 Task: In Heading Arial with underline. Font size of heading  '18'Font style of data Calibri. Font size of data  9Alignment of headline & data Align center. Fill color in heading,  RedFont color of data Black Apply border in Data No BorderIn the sheet   Summit Sales log book
Action: Mouse pressed left at (992, 140)
Screenshot: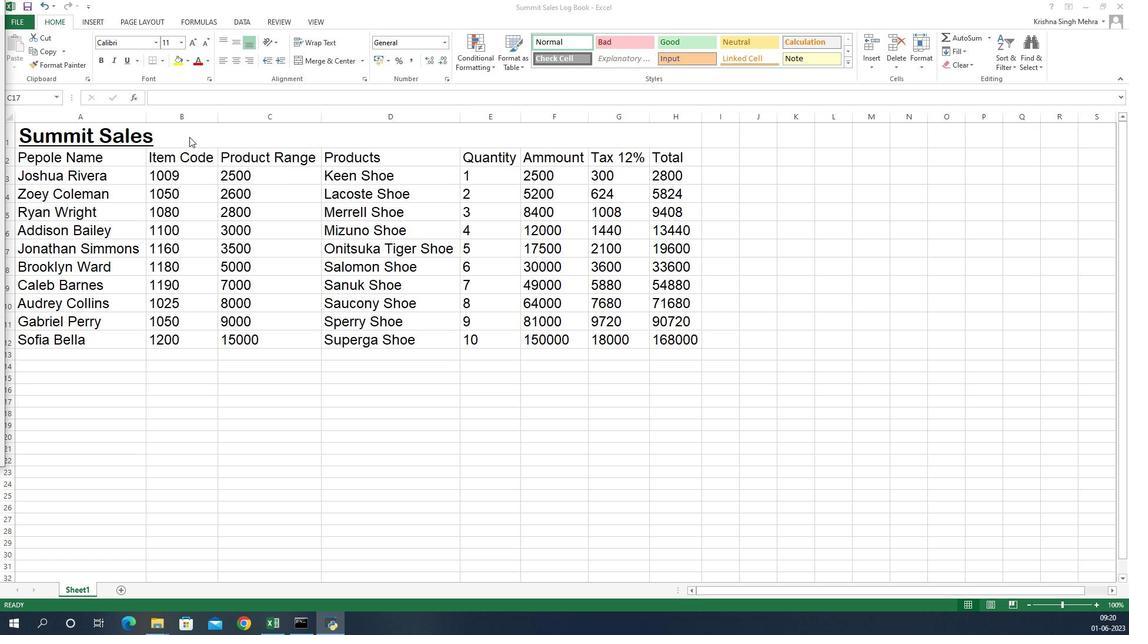 
Action: Mouse pressed left at (992, 140)
Screenshot: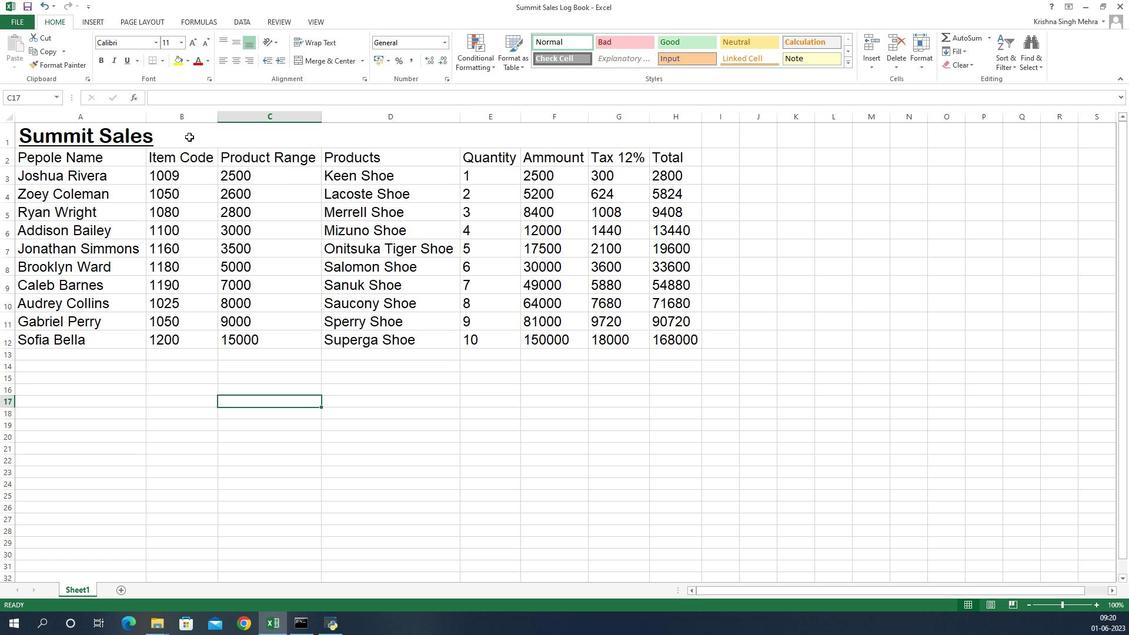 
Action: Mouse moved to (960, 45)
Screenshot: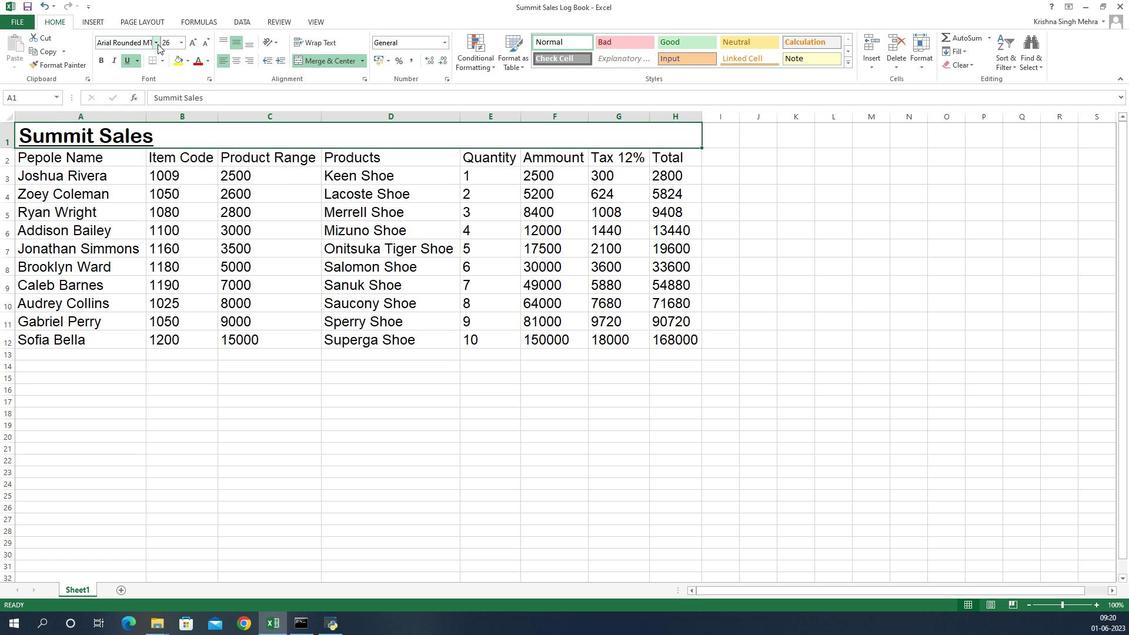 
Action: Mouse pressed left at (960, 45)
Screenshot: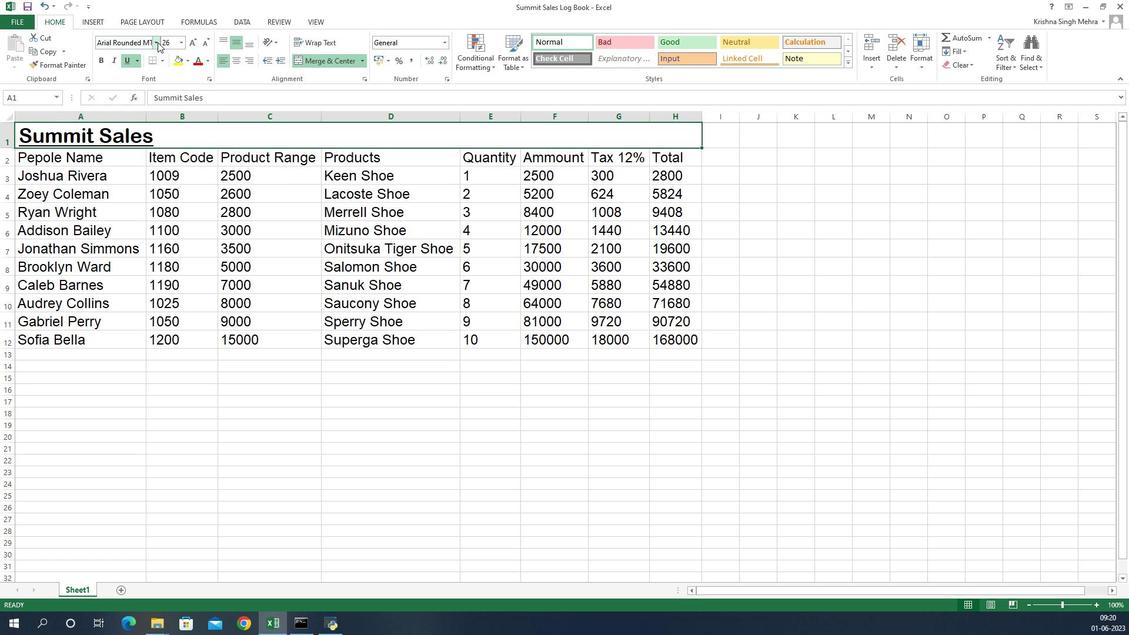 
Action: Mouse moved to (936, 148)
Screenshot: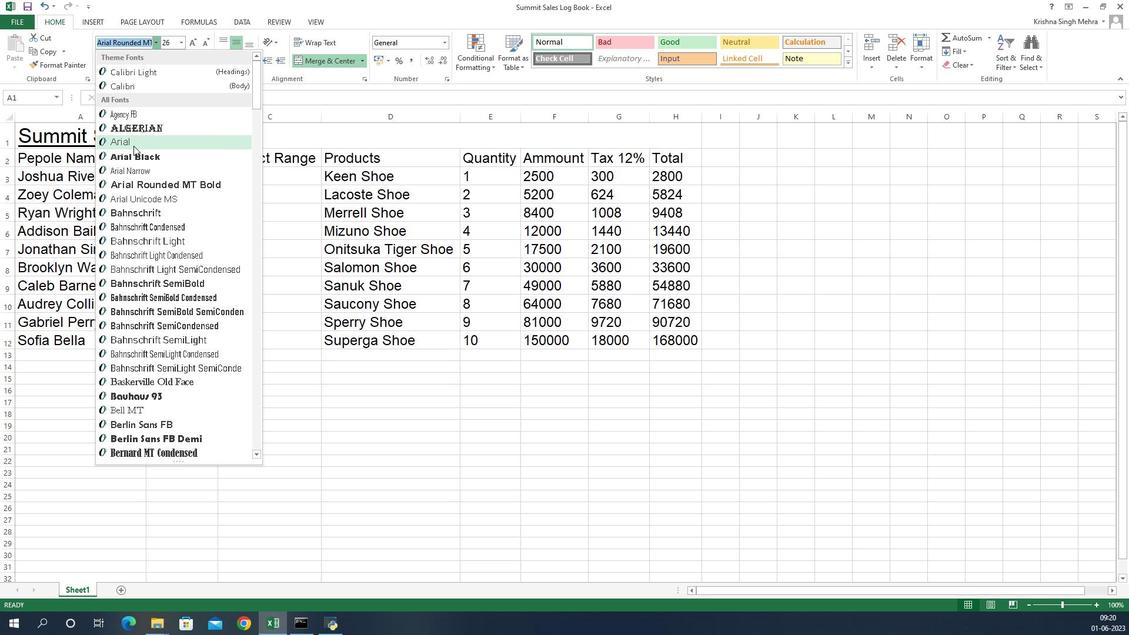 
Action: Mouse pressed left at (936, 148)
Screenshot: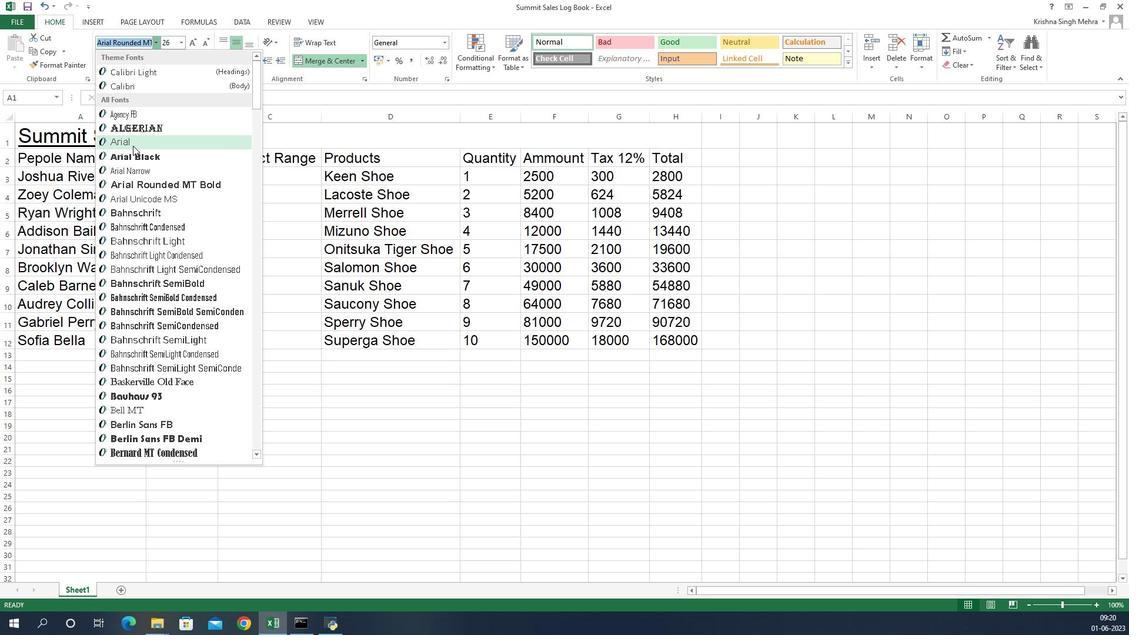 
Action: Mouse moved to (940, 65)
Screenshot: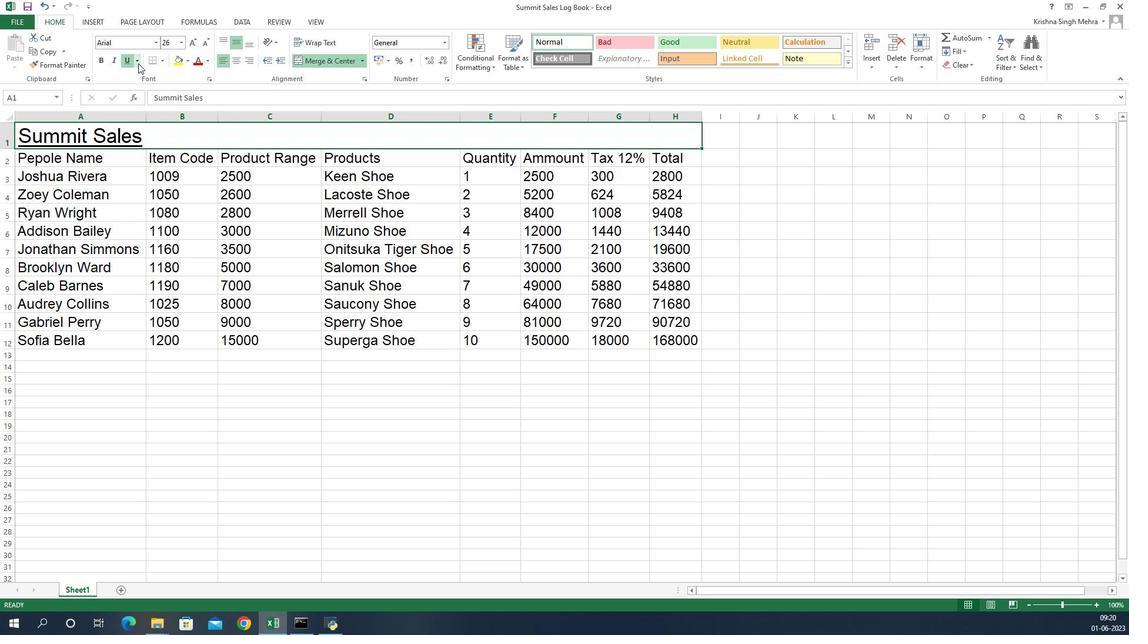 
Action: Mouse pressed left at (940, 65)
Screenshot: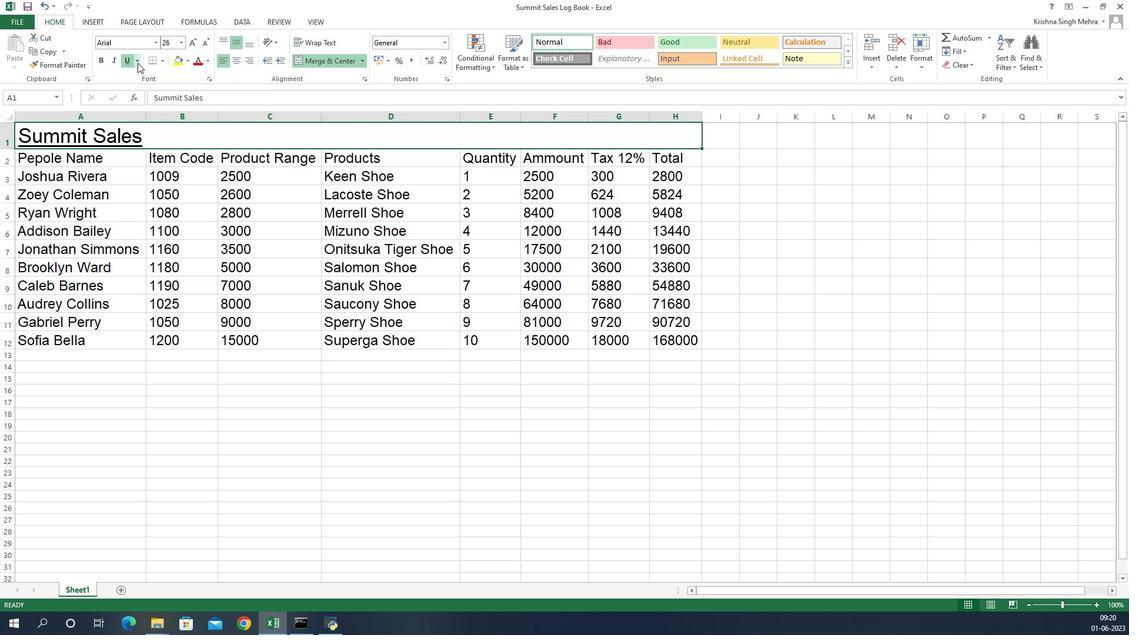 
Action: Mouse moved to (952, 77)
Screenshot: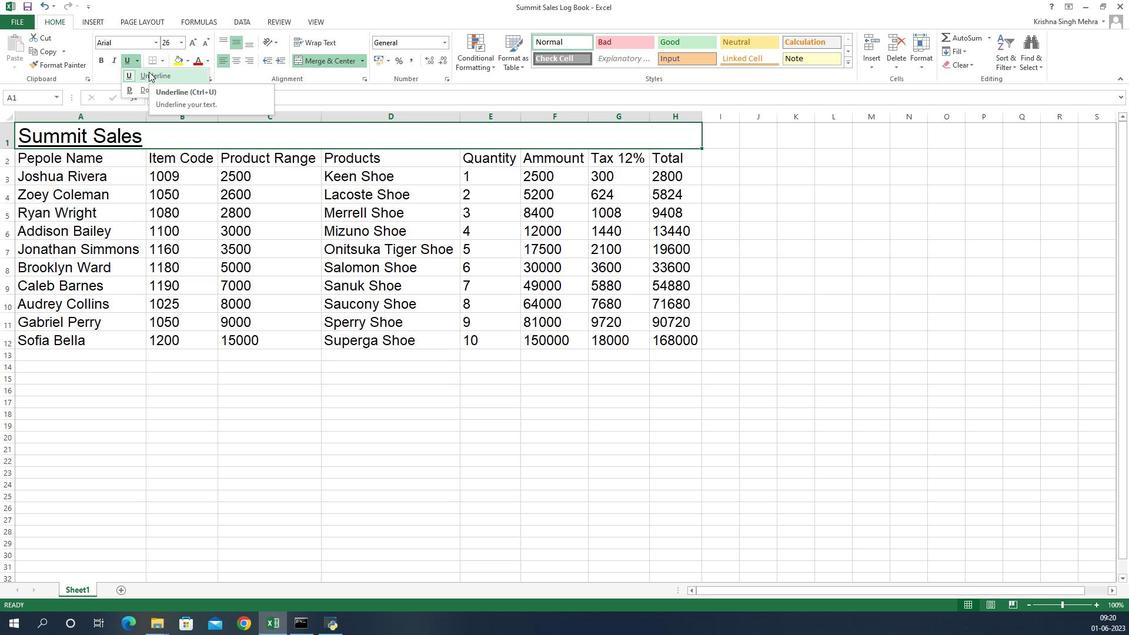 
Action: Mouse pressed left at (952, 77)
Screenshot: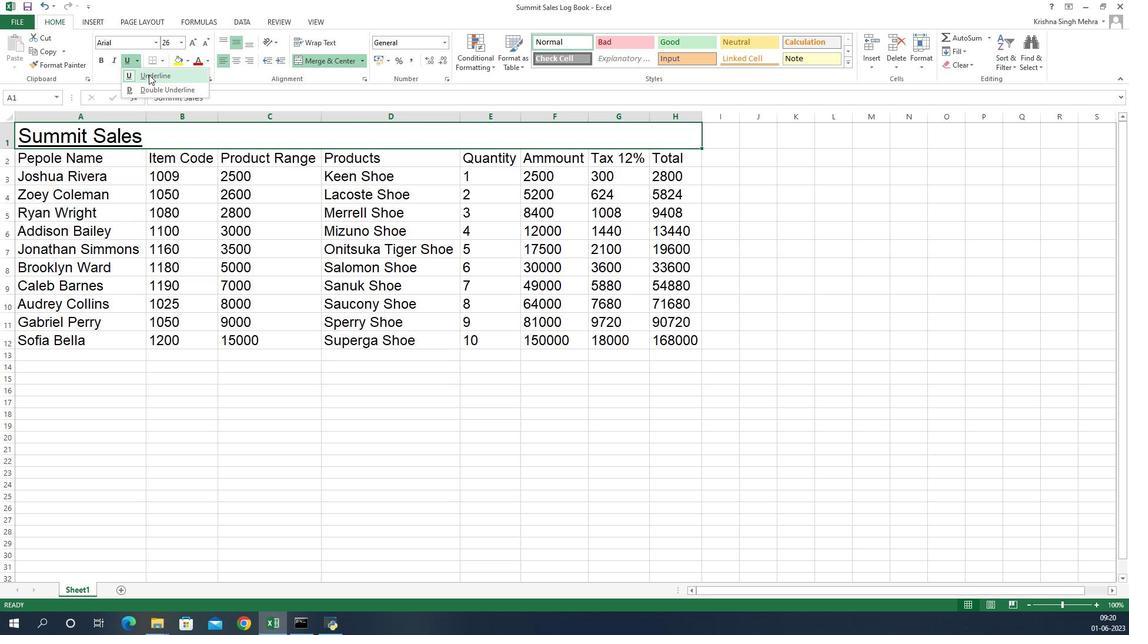 
Action: Mouse moved to (943, 65)
Screenshot: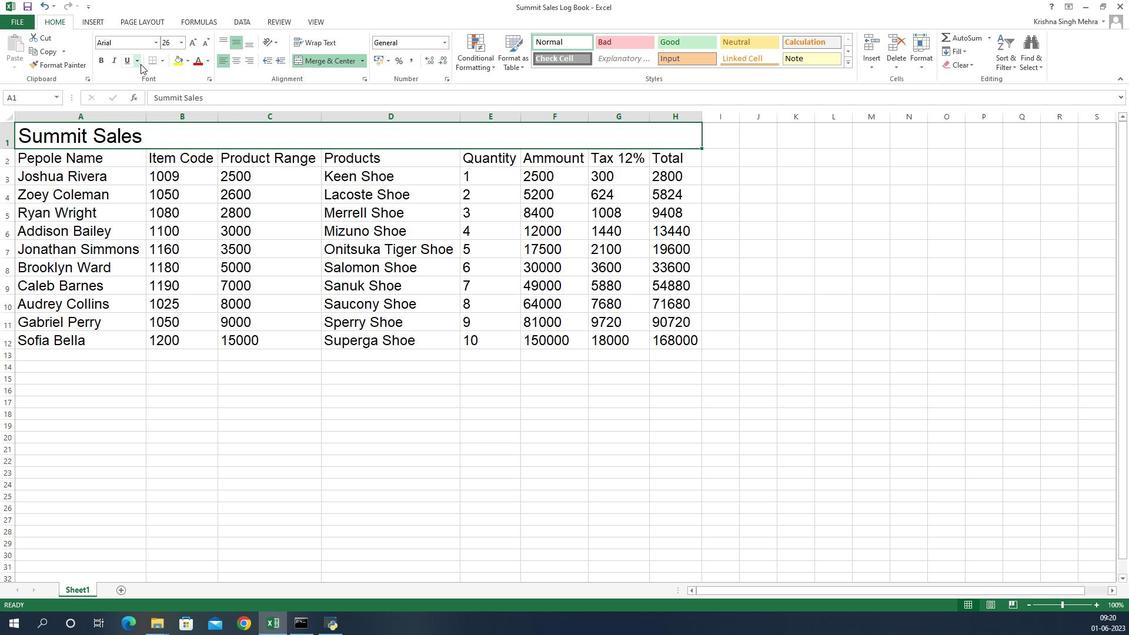 
Action: Mouse pressed left at (943, 65)
Screenshot: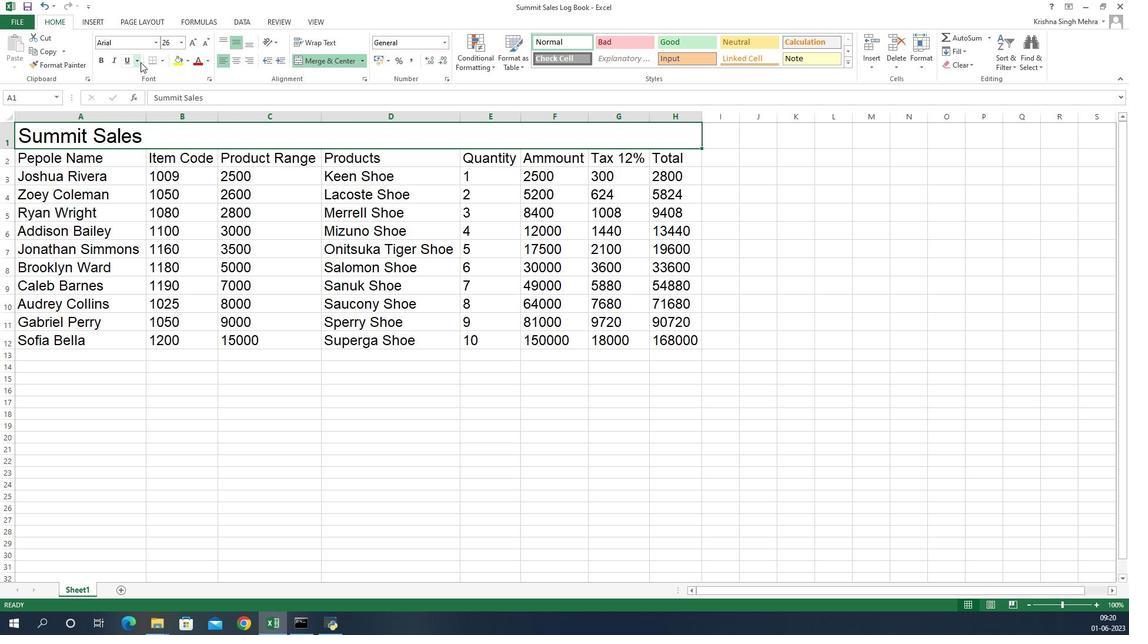 
Action: Mouse moved to (953, 77)
Screenshot: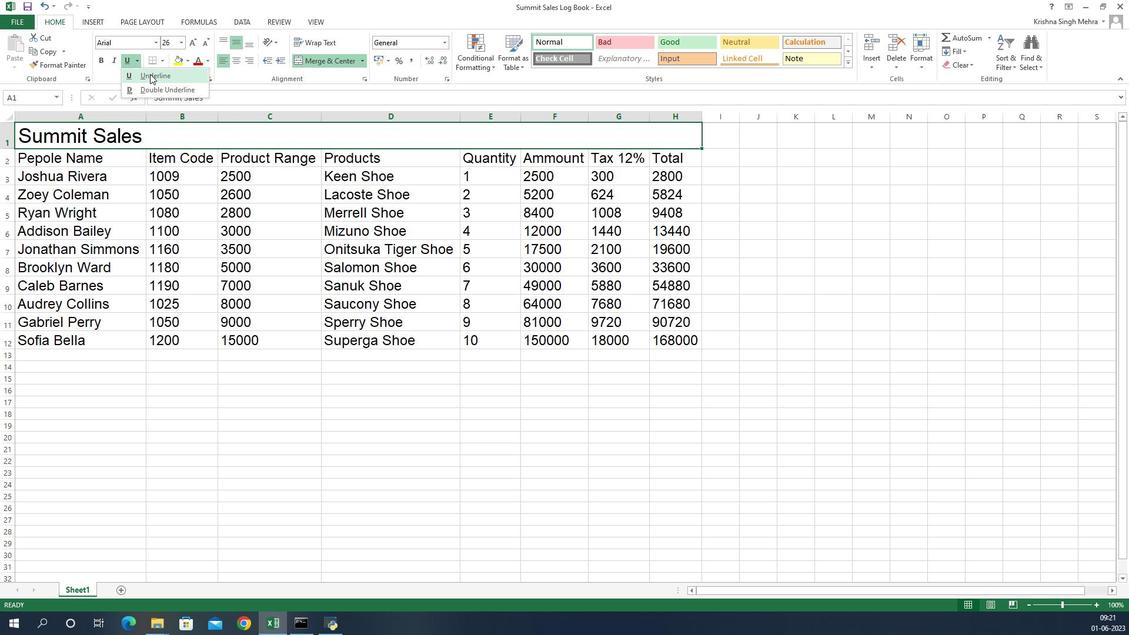 
Action: Mouse pressed left at (953, 77)
Screenshot: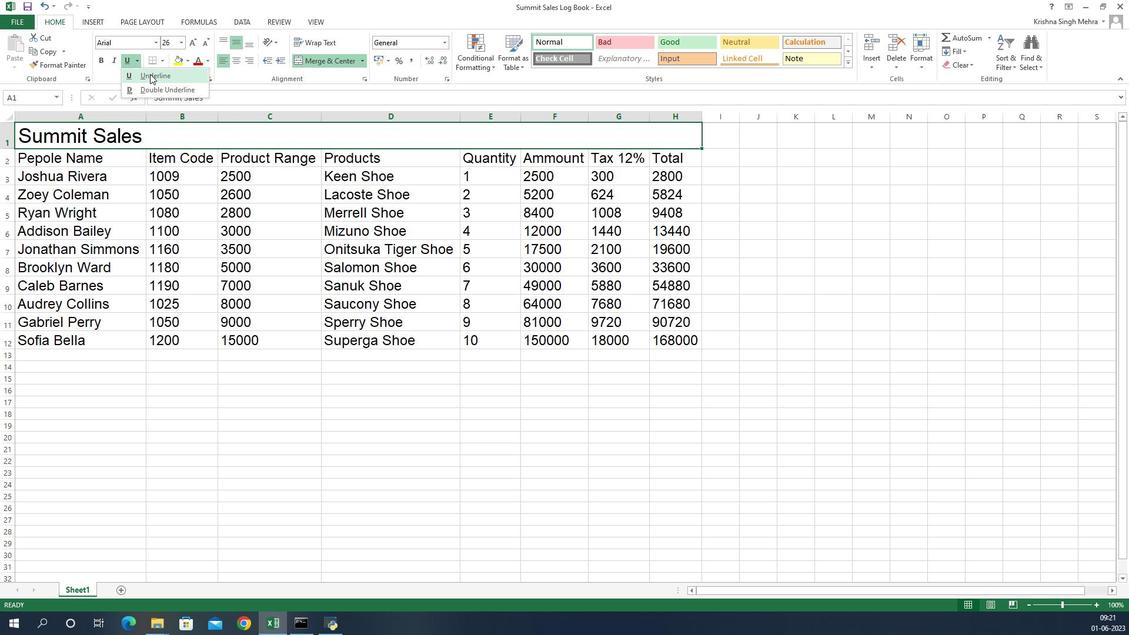 
Action: Mouse moved to (1009, 42)
Screenshot: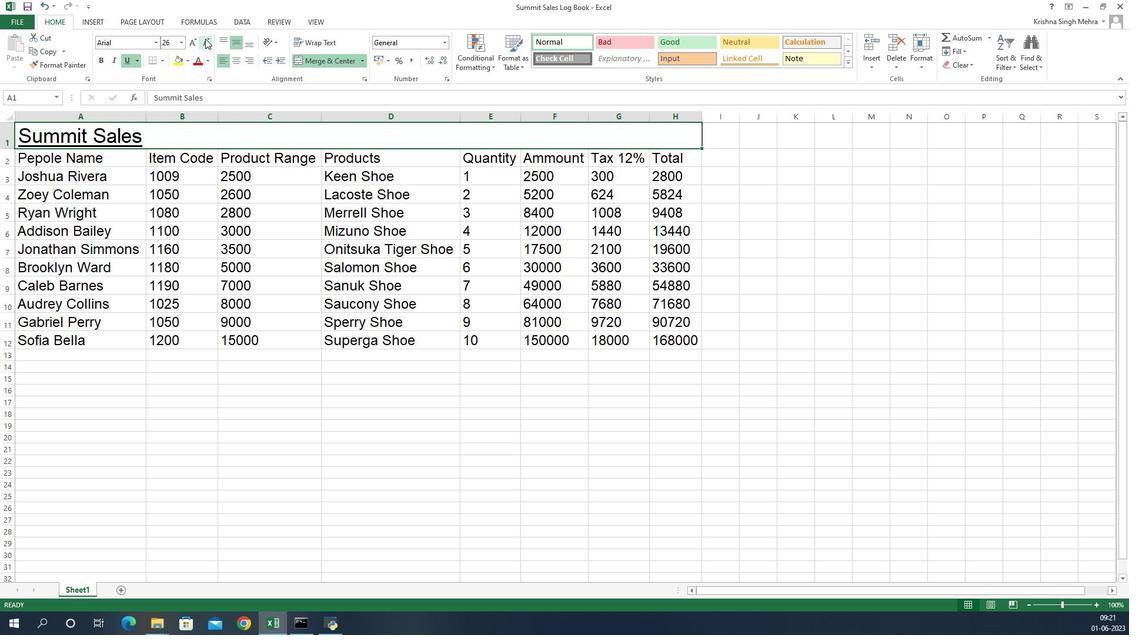 
Action: Mouse pressed left at (1009, 42)
Screenshot: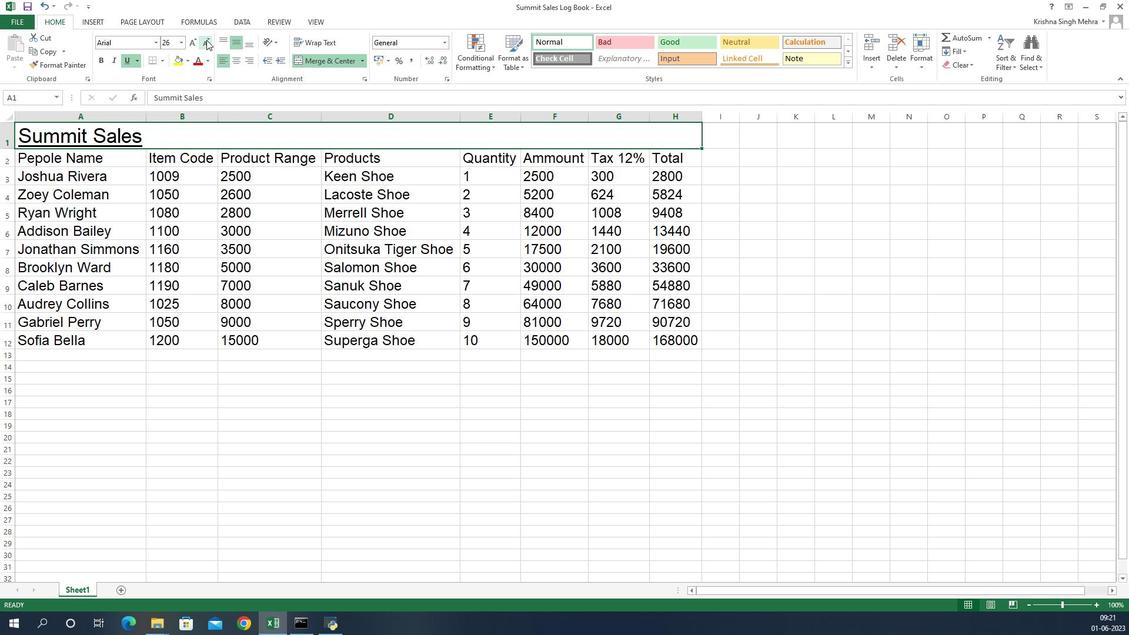 
Action: Mouse pressed left at (1009, 42)
Screenshot: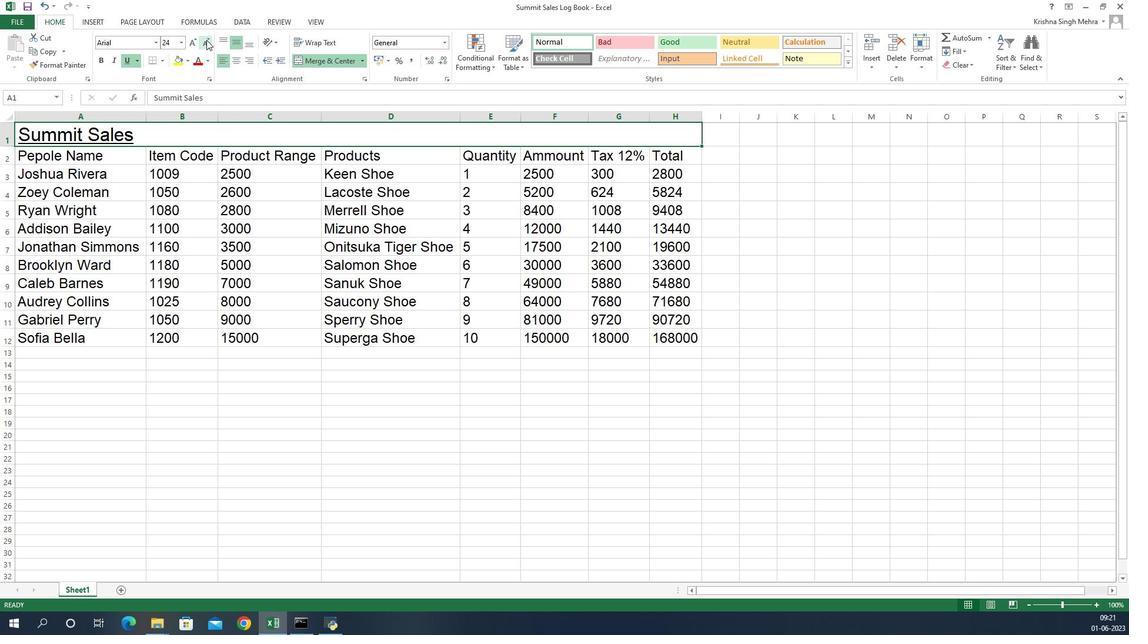 
Action: Mouse pressed left at (1009, 42)
Screenshot: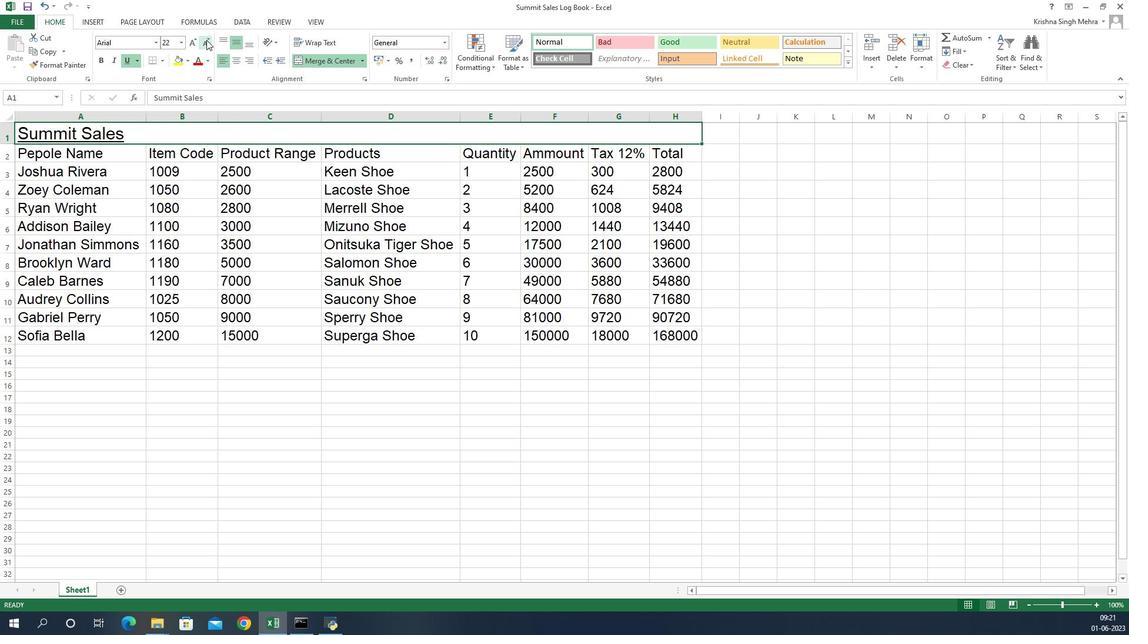 
Action: Mouse pressed left at (1009, 42)
Screenshot: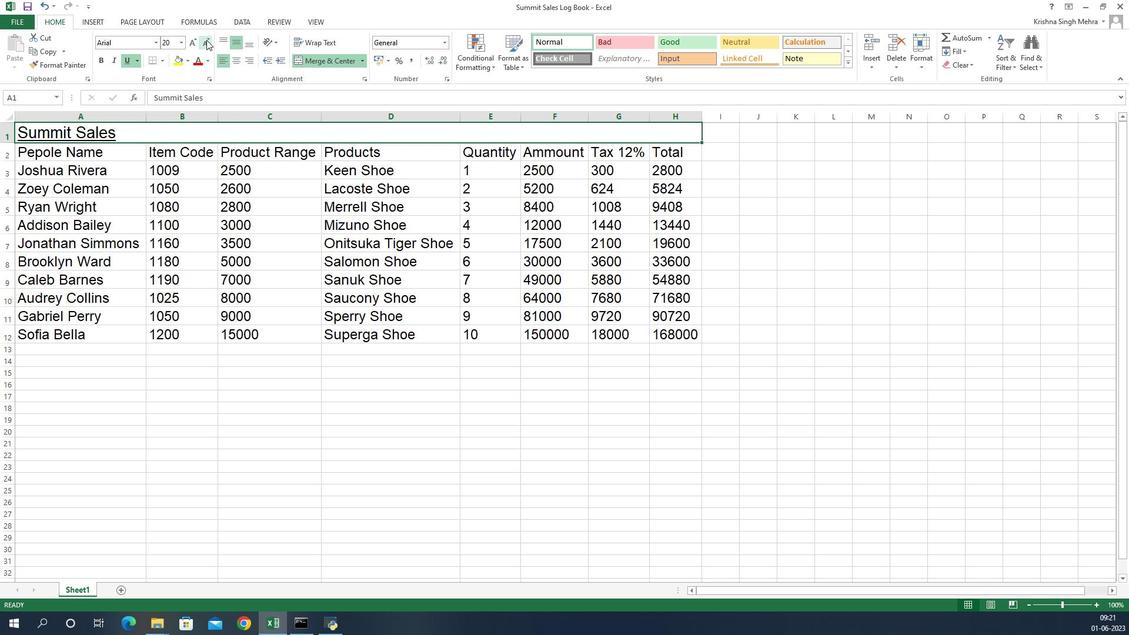 
Action: Mouse moved to (920, 155)
Screenshot: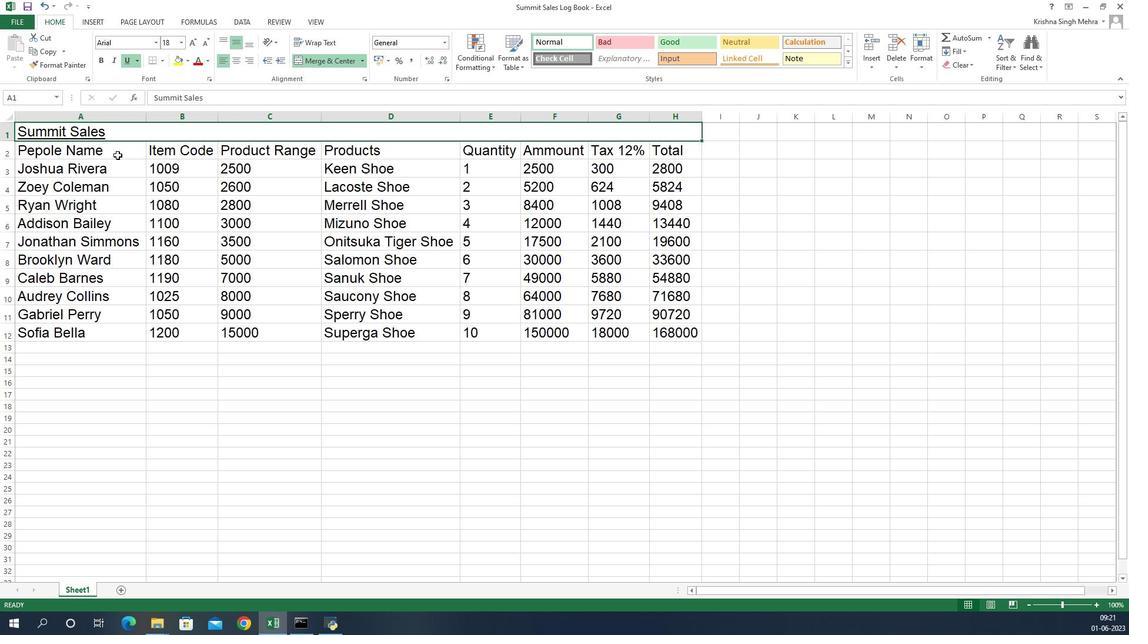 
Action: Mouse pressed left at (920, 155)
Screenshot: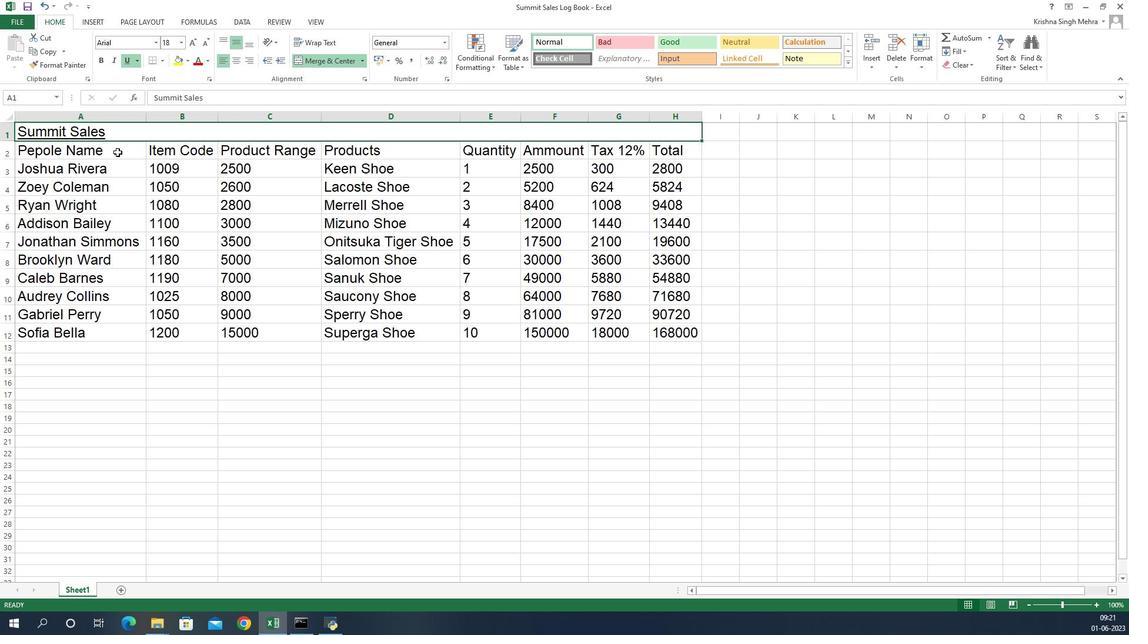 
Action: Mouse pressed left at (920, 155)
Screenshot: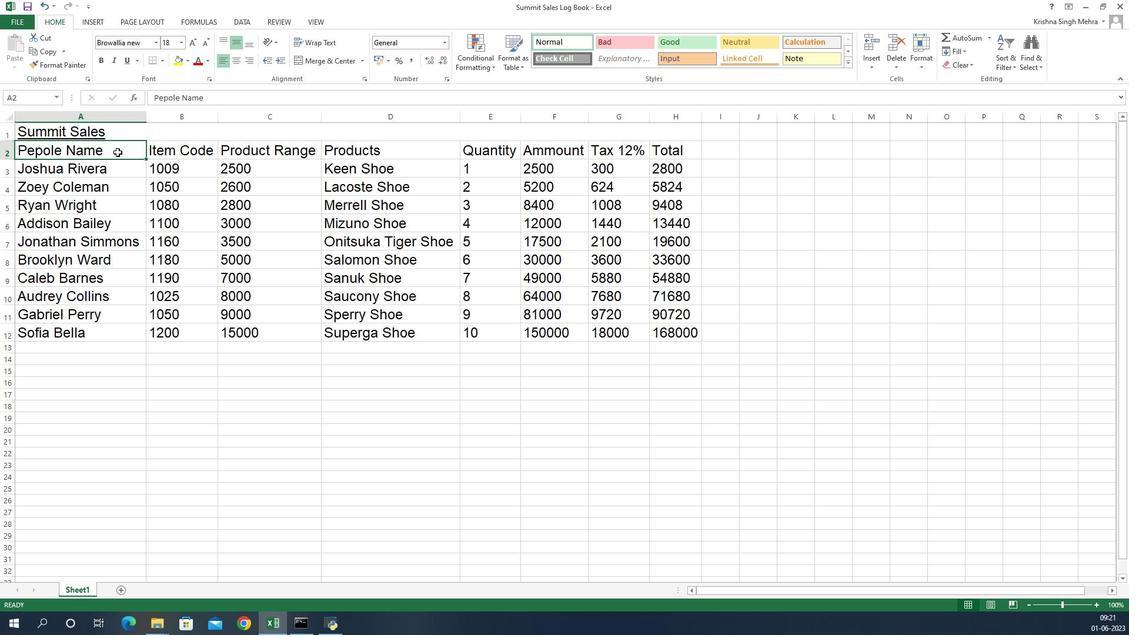 
Action: Mouse moved to (958, 44)
Screenshot: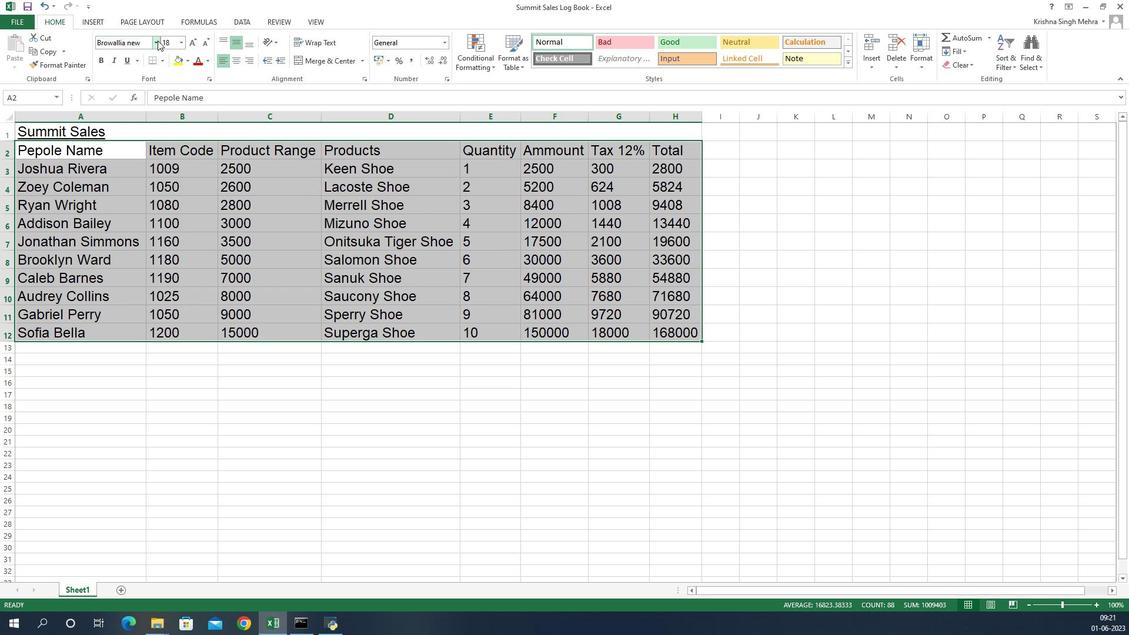 
Action: Mouse pressed left at (958, 44)
Screenshot: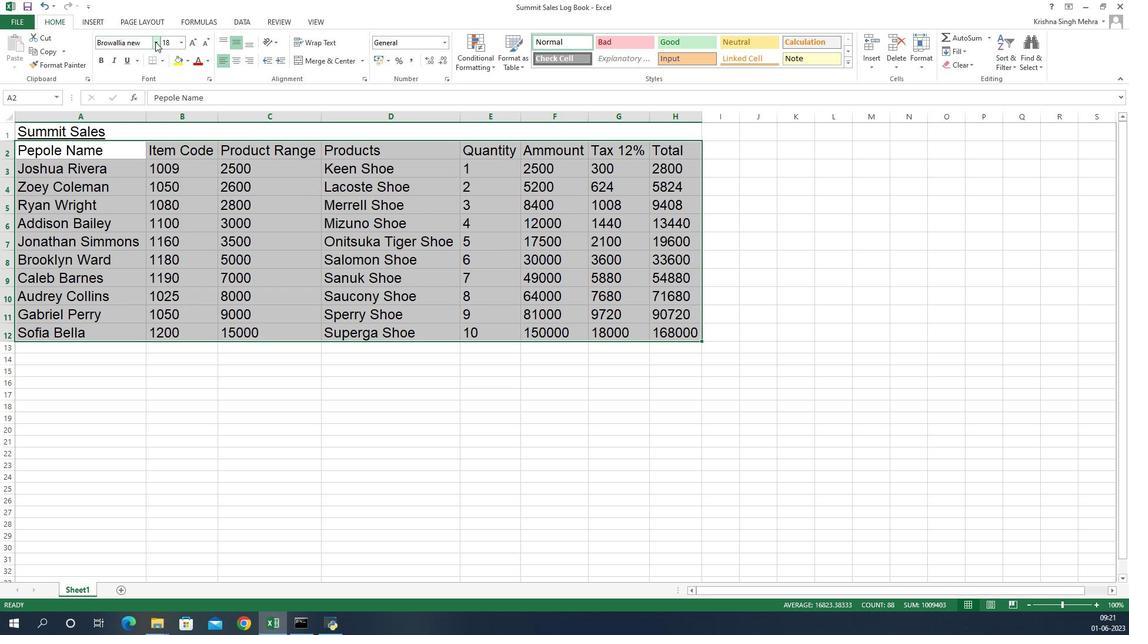 
Action: Mouse moved to (933, 91)
Screenshot: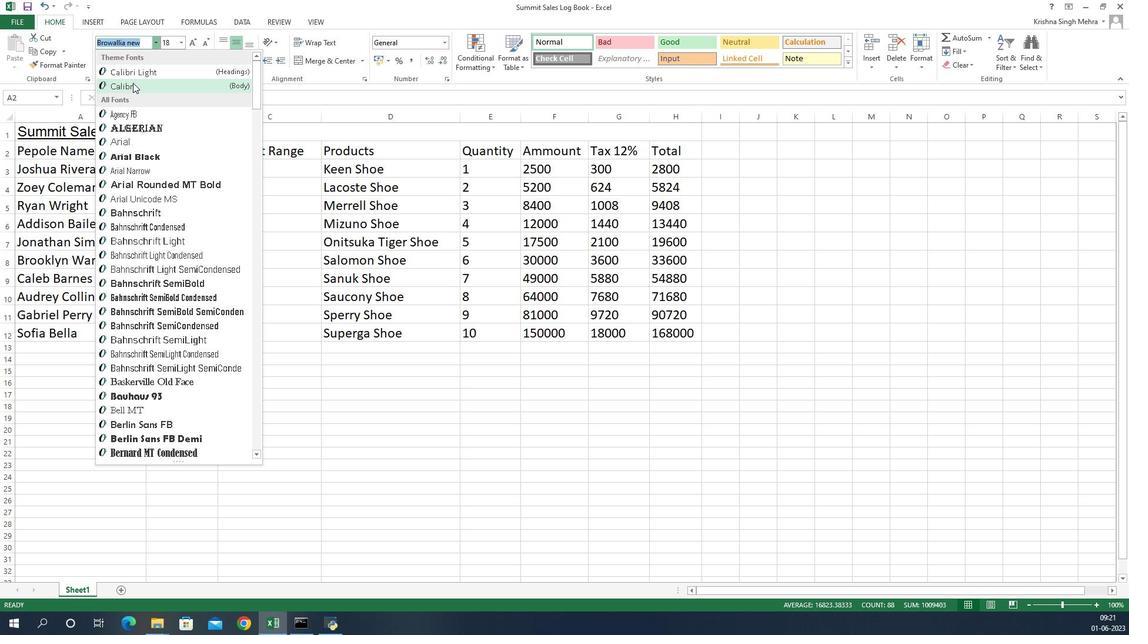 
Action: Mouse pressed left at (933, 91)
Screenshot: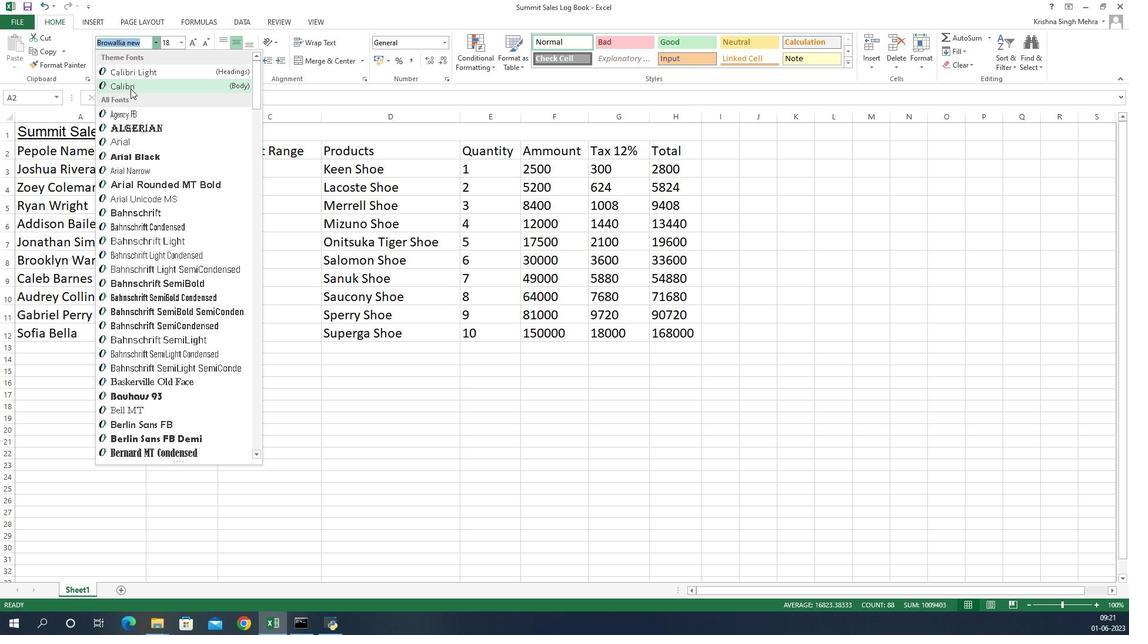 
Action: Mouse moved to (1012, 45)
Screenshot: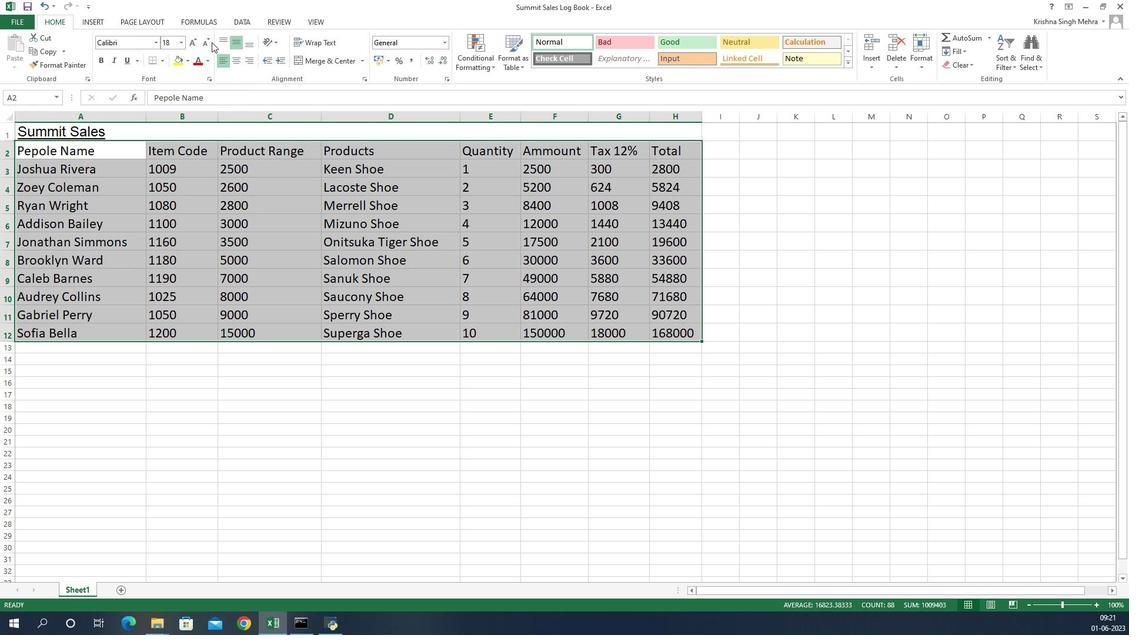 
Action: Mouse pressed left at (1012, 45)
Screenshot: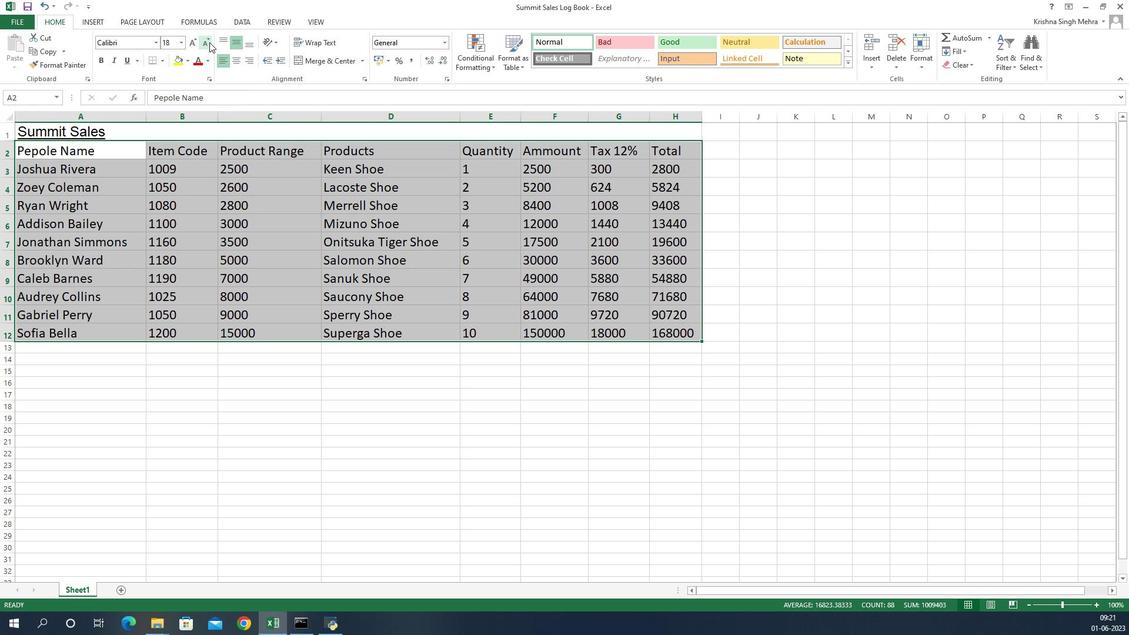 
Action: Mouse pressed left at (1012, 45)
Screenshot: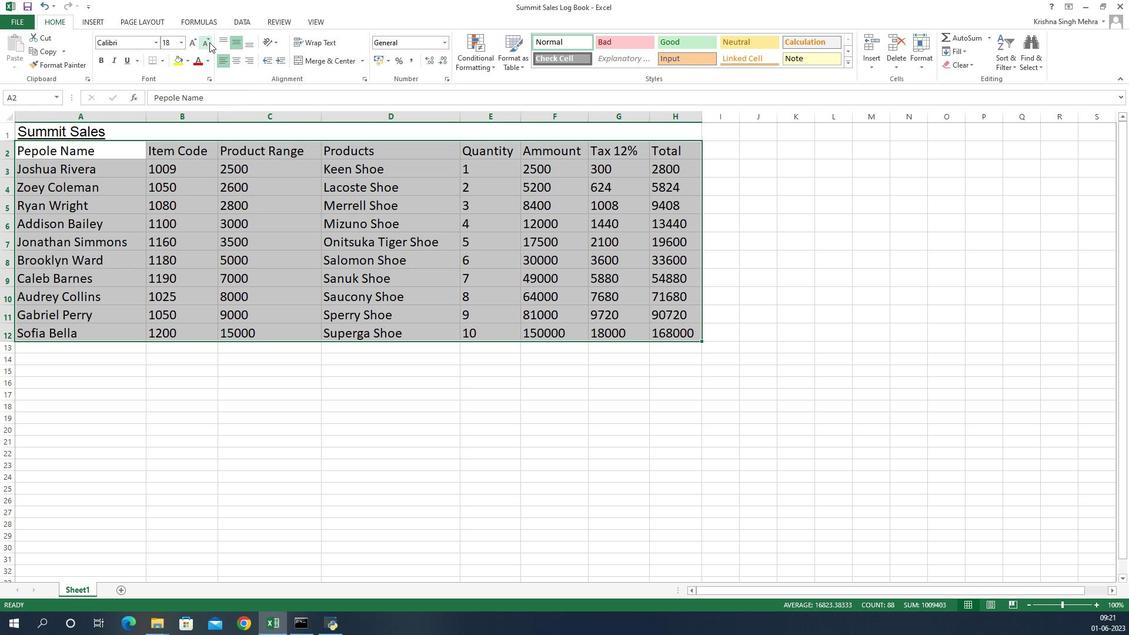 
Action: Mouse pressed left at (1012, 45)
Screenshot: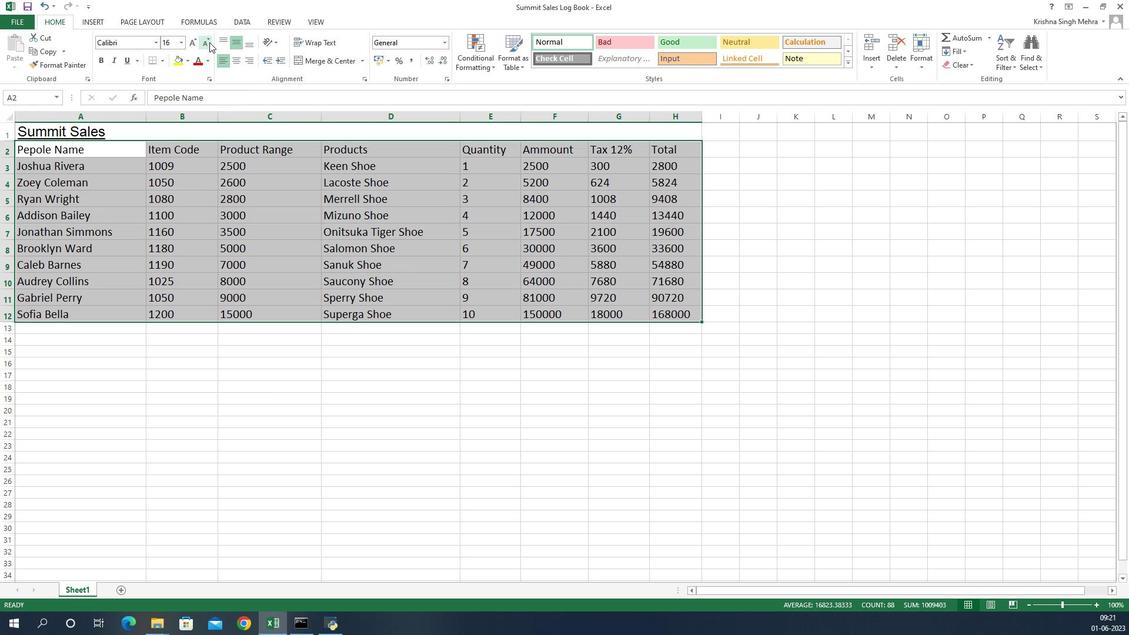 
Action: Mouse pressed left at (1012, 45)
Screenshot: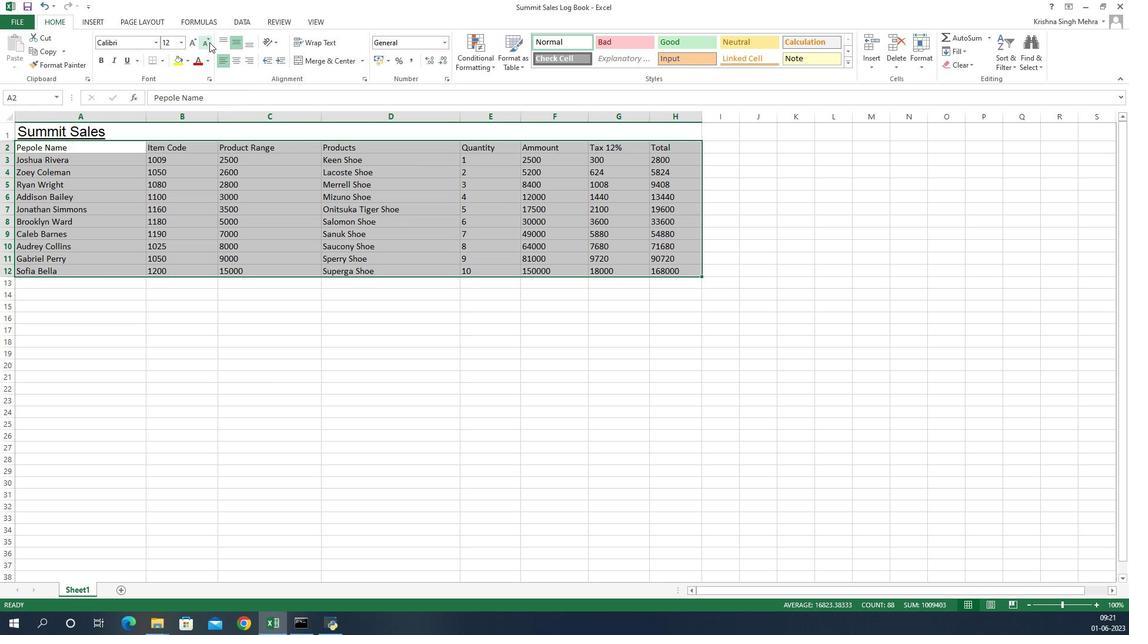 
Action: Mouse pressed left at (1012, 45)
Screenshot: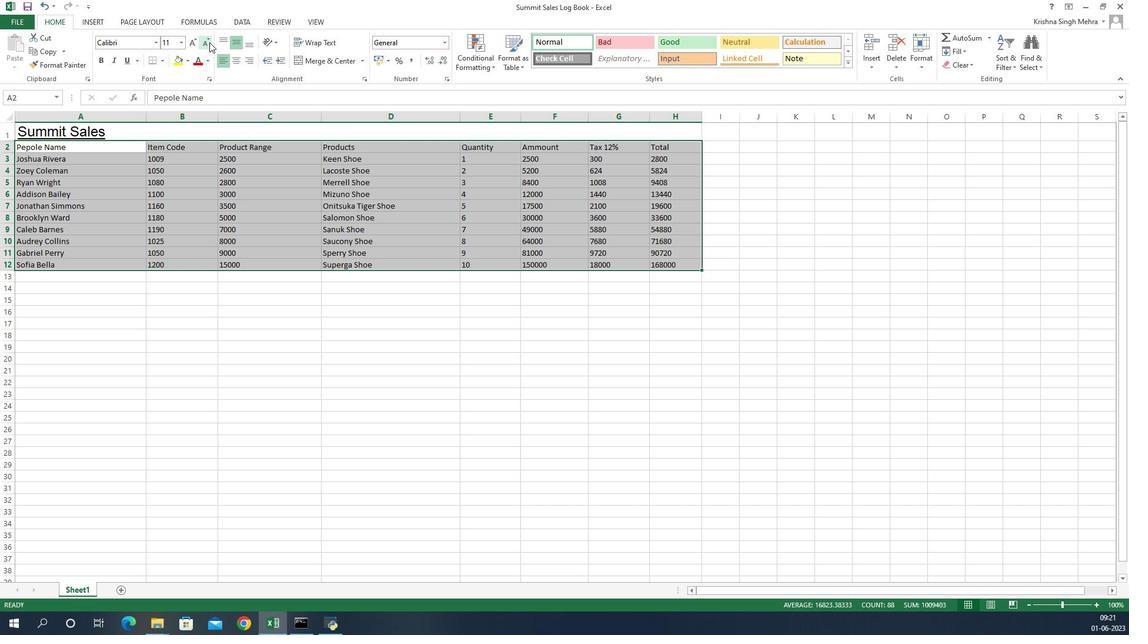 
Action: Mouse pressed left at (1012, 45)
Screenshot: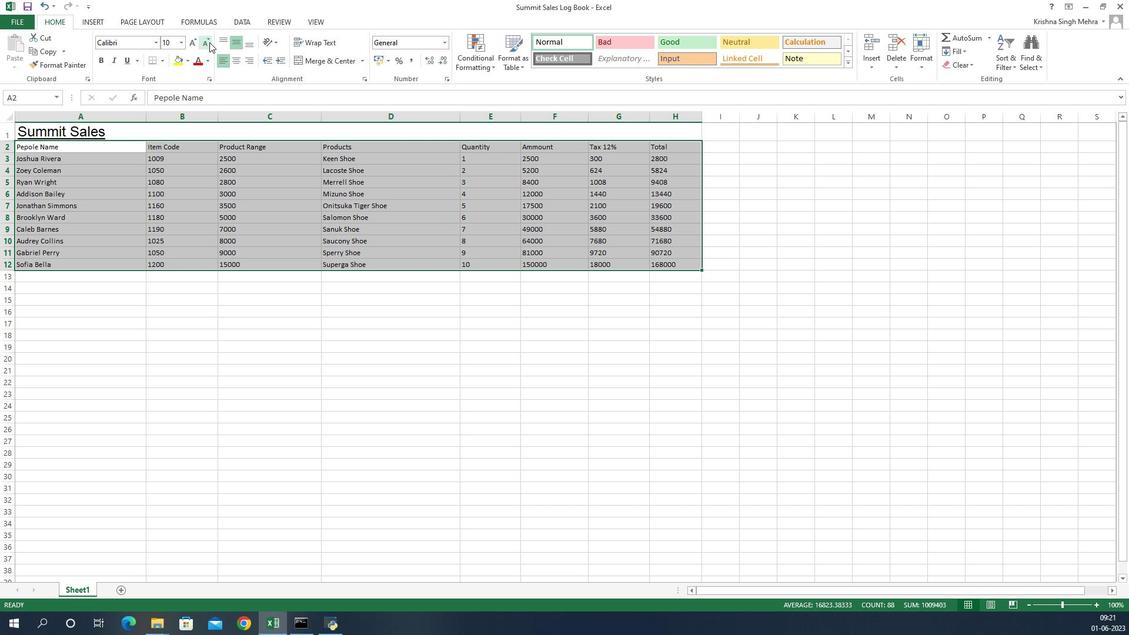
Action: Mouse moved to (1040, 135)
Screenshot: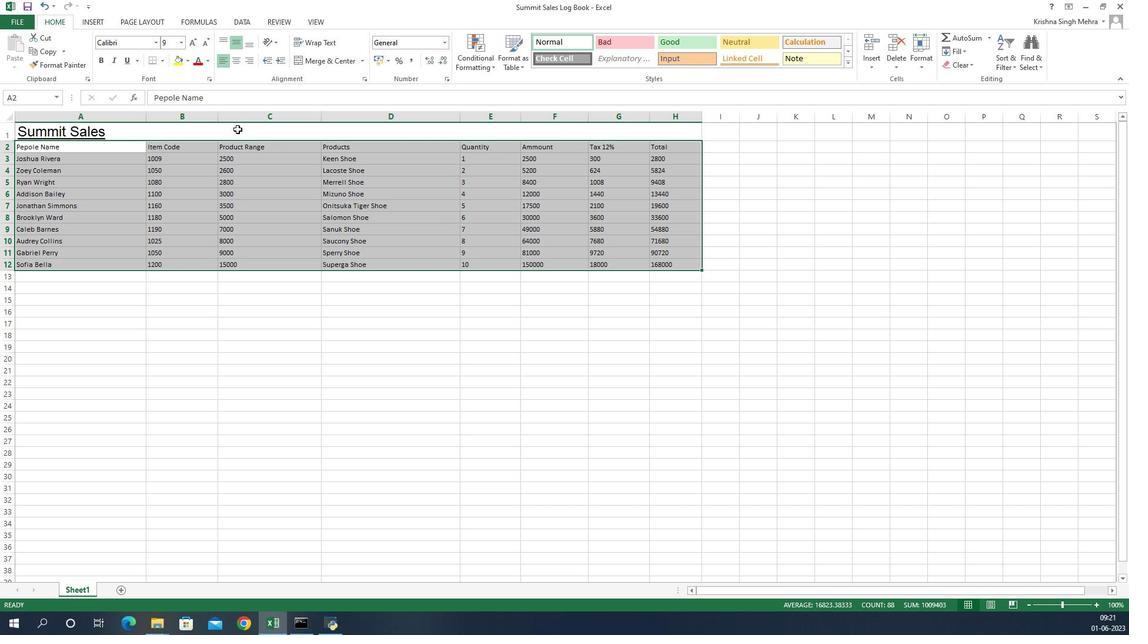 
Action: Mouse pressed left at (1040, 135)
Screenshot: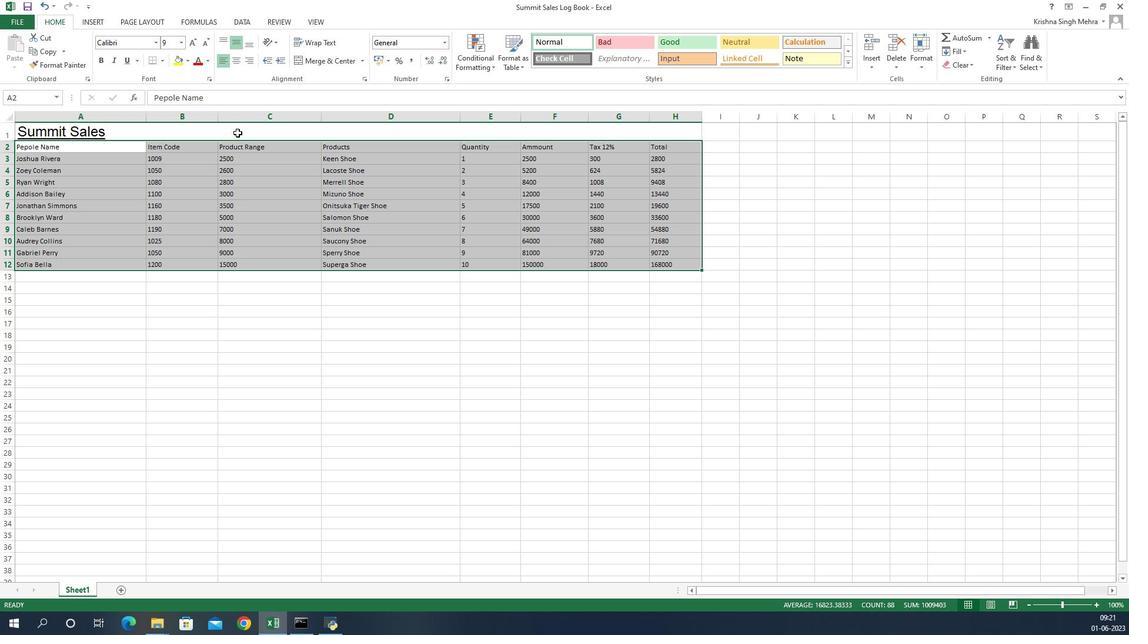 
Action: Mouse moved to (1040, 135)
Screenshot: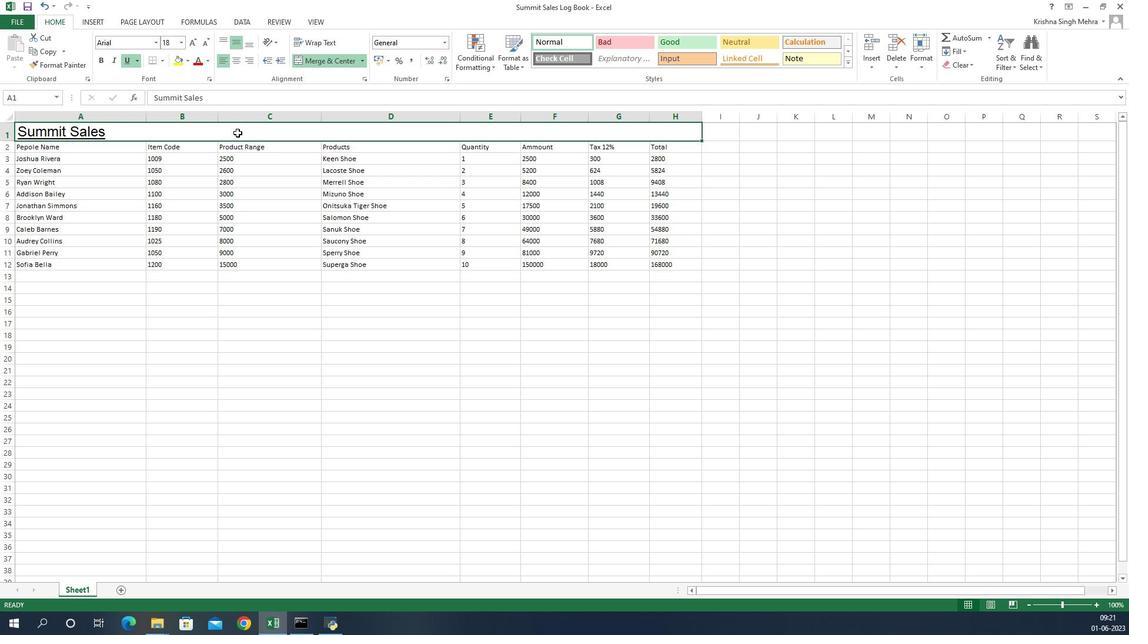 
Action: Mouse pressed left at (1040, 135)
Screenshot: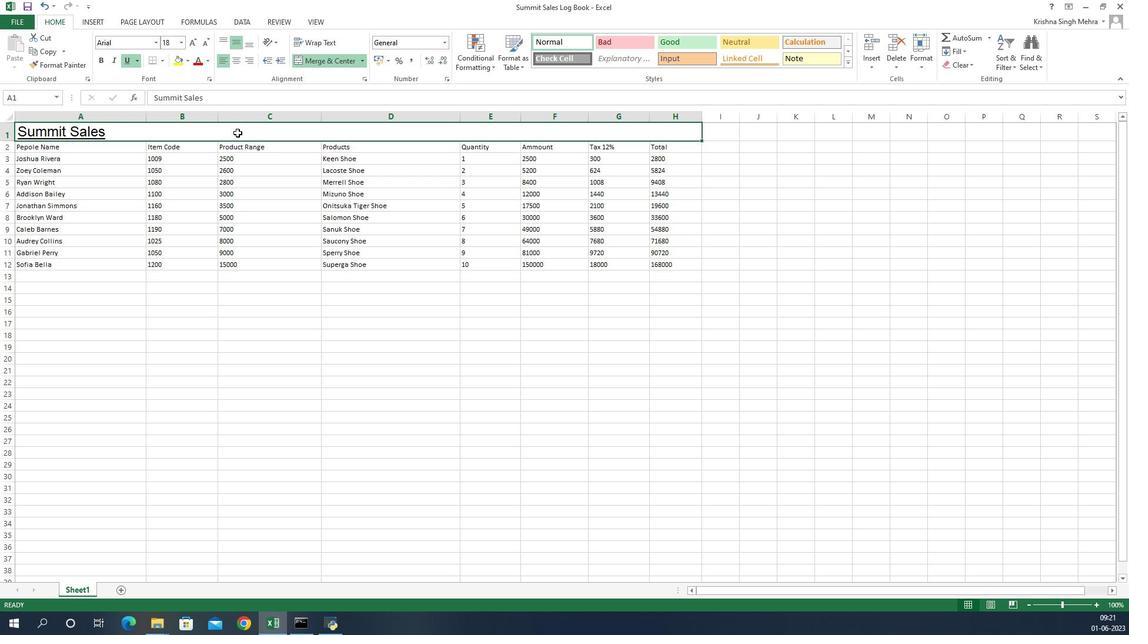 
Action: Mouse moved to (1042, 61)
Screenshot: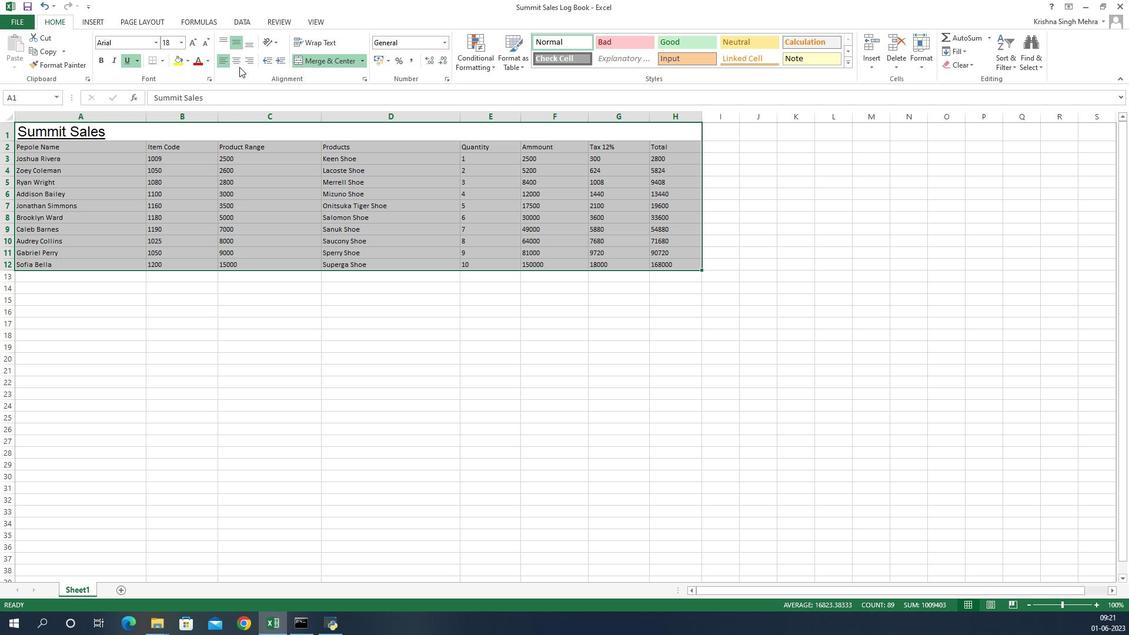 
Action: Mouse pressed left at (1042, 61)
Screenshot: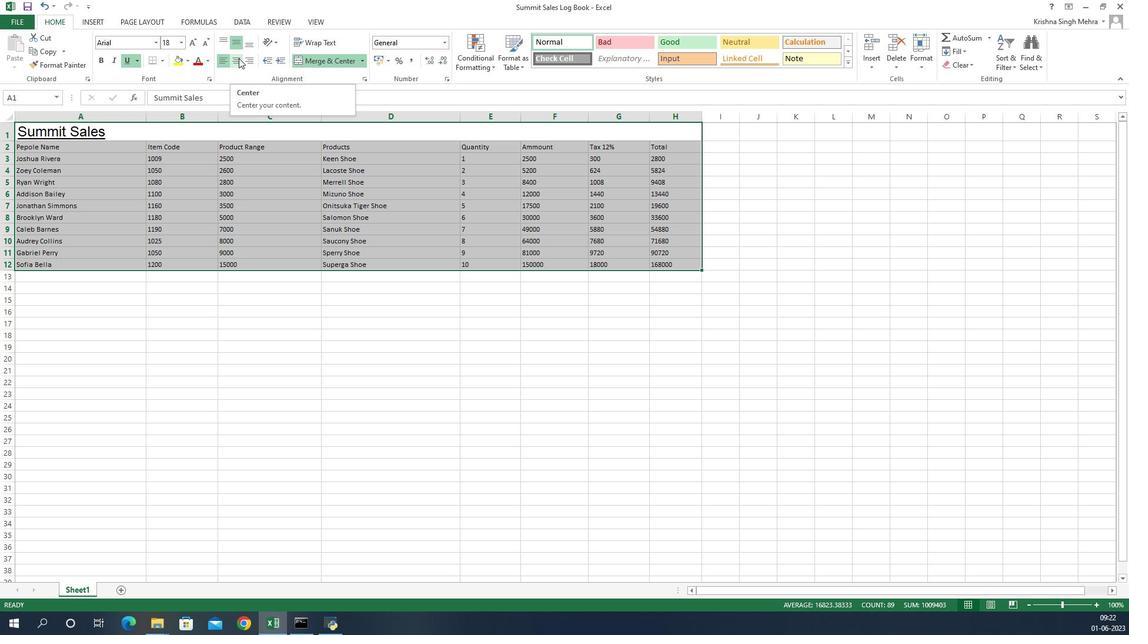 
Action: Mouse moved to (1050, 136)
Screenshot: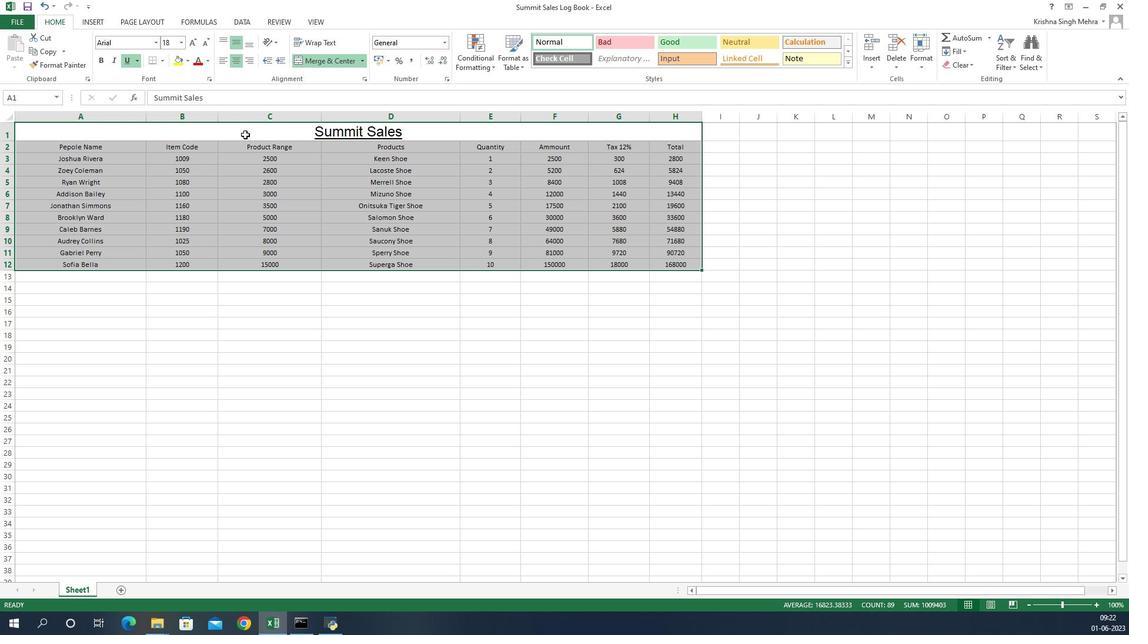 
Action: Mouse pressed left at (1050, 136)
Screenshot: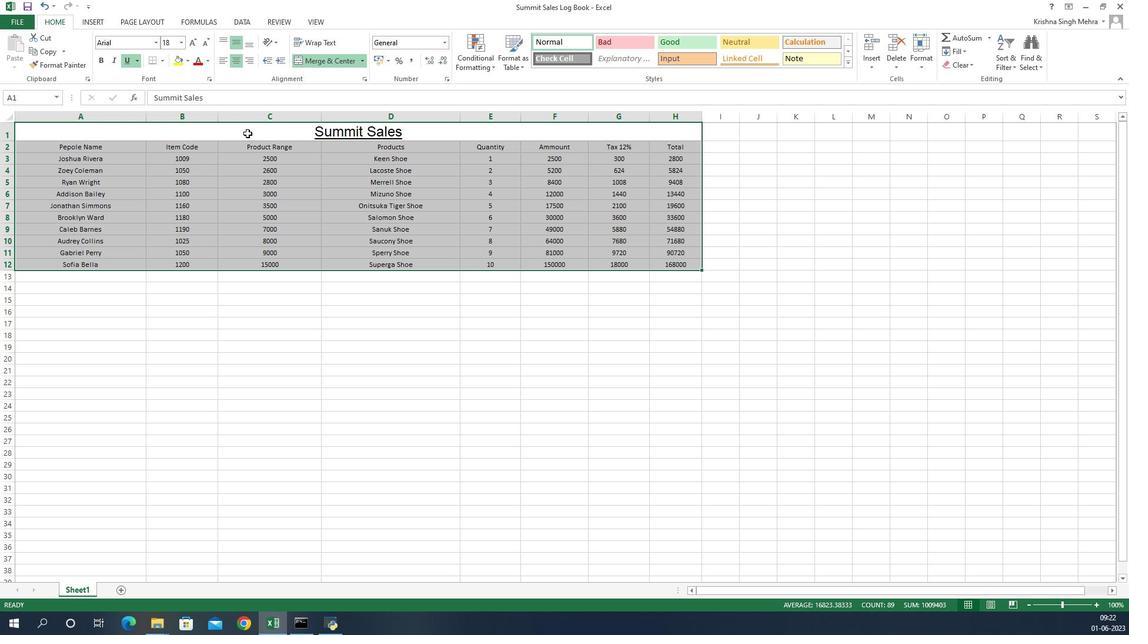 
Action: Mouse moved to (990, 64)
Screenshot: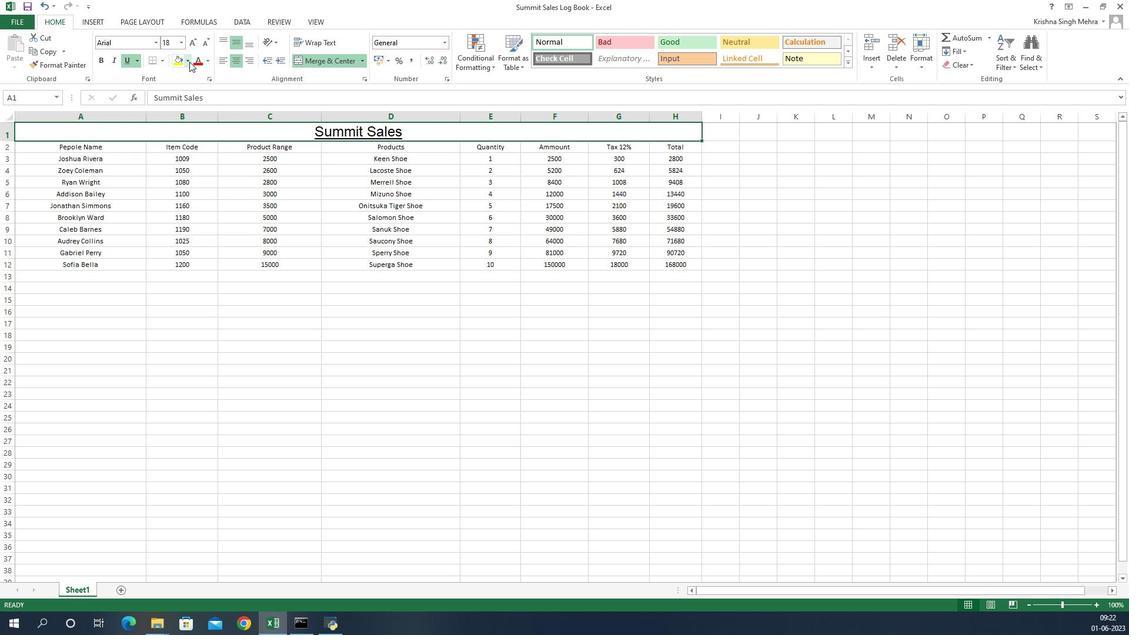 
Action: Mouse pressed left at (990, 64)
Screenshot: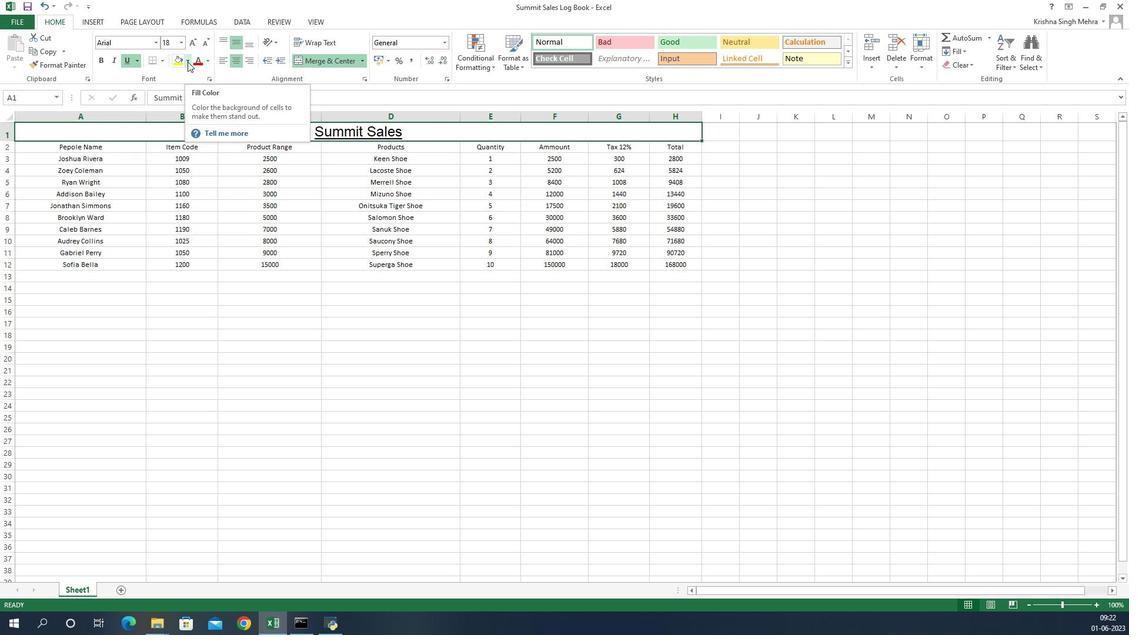 
Action: Mouse moved to (989, 155)
Screenshot: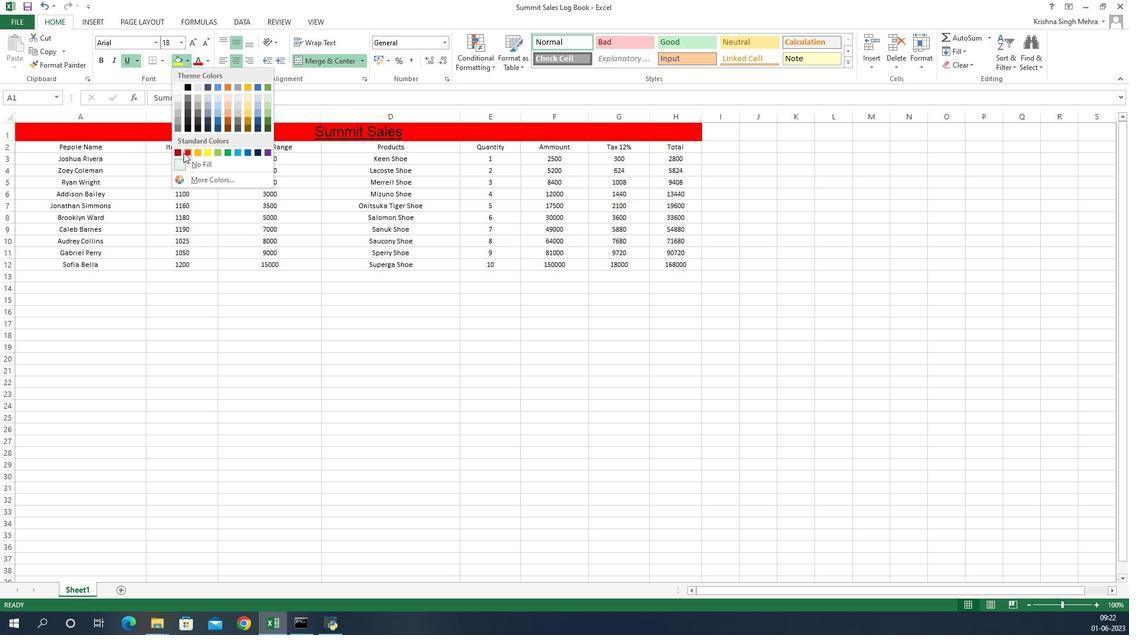 
Action: Mouse pressed left at (989, 155)
Screenshot: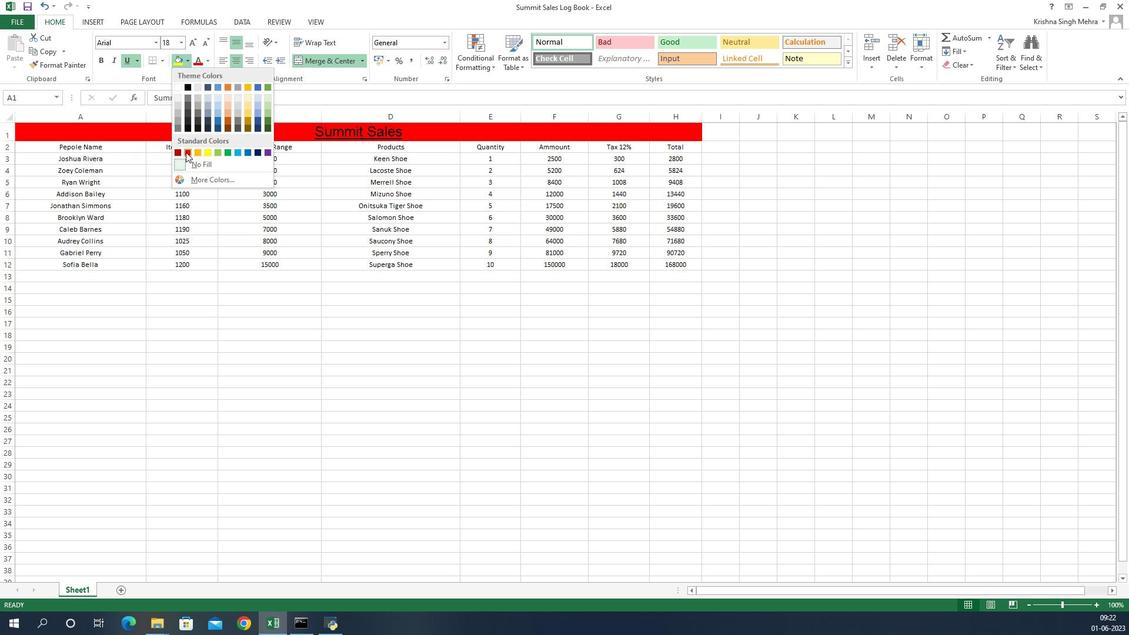 
Action: Mouse moved to (924, 325)
Screenshot: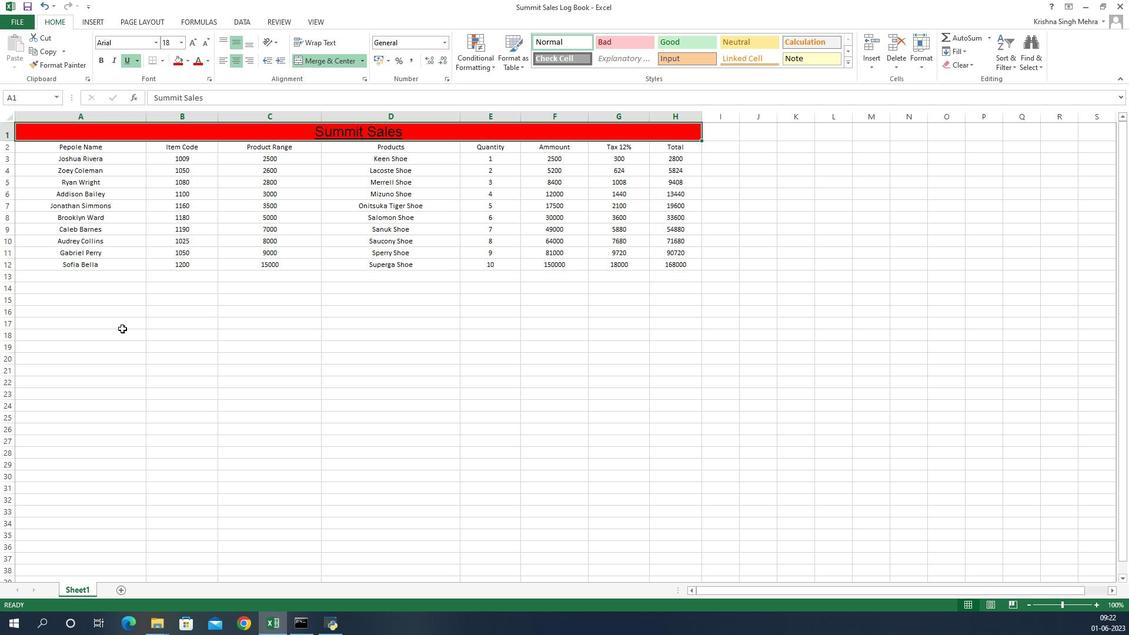 
Action: Mouse pressed left at (924, 325)
Screenshot: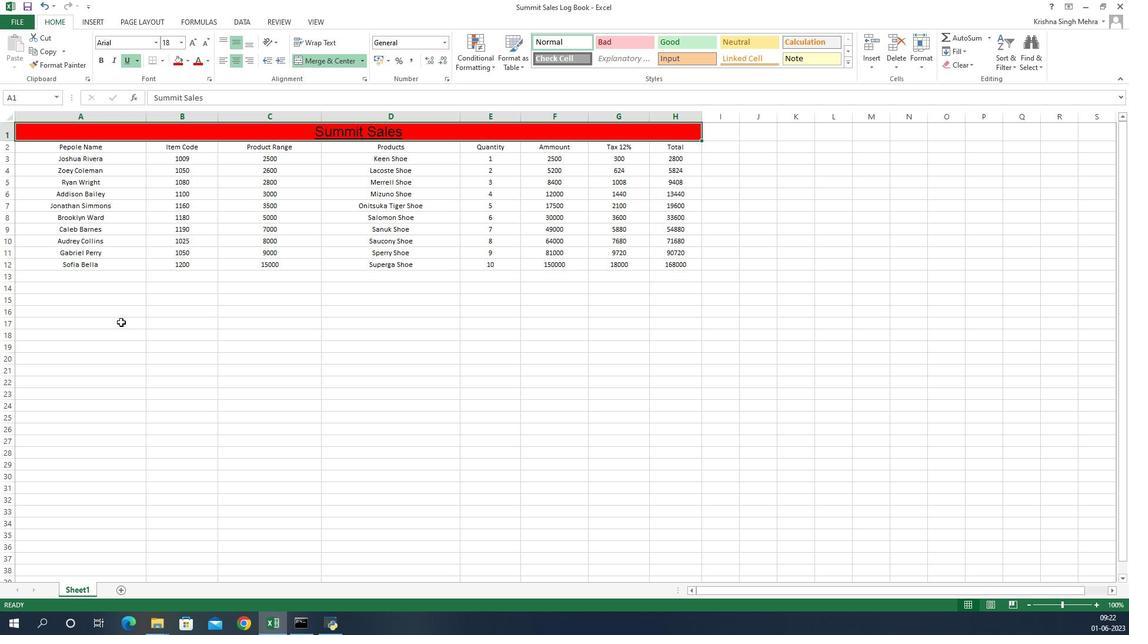 
Action: Mouse moved to (846, 148)
Screenshot: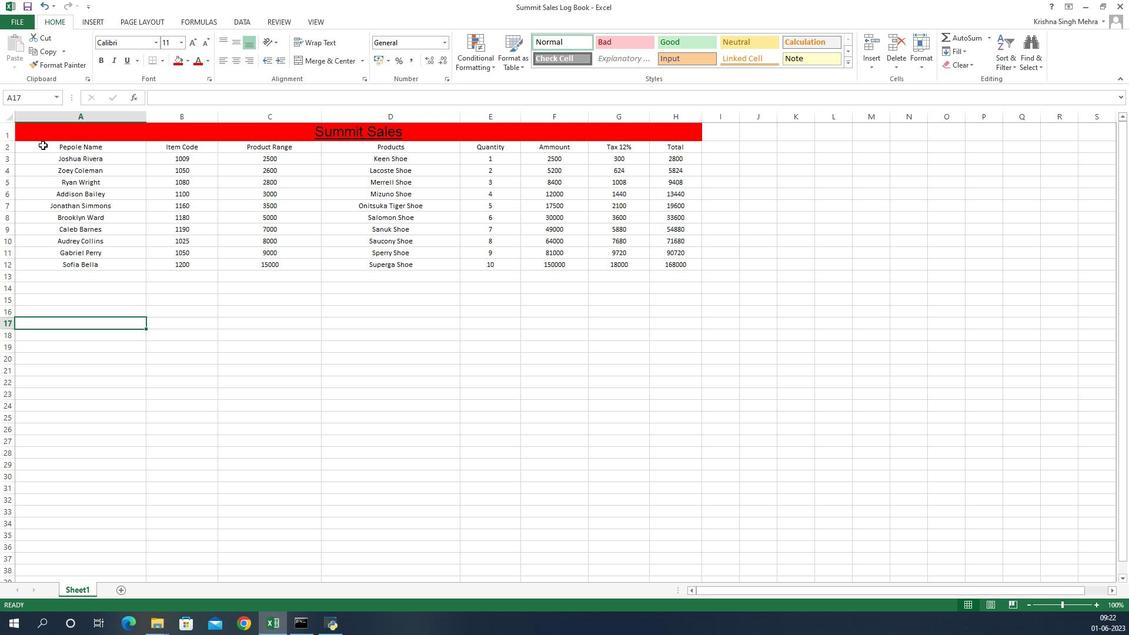 
Action: Mouse pressed left at (846, 148)
Screenshot: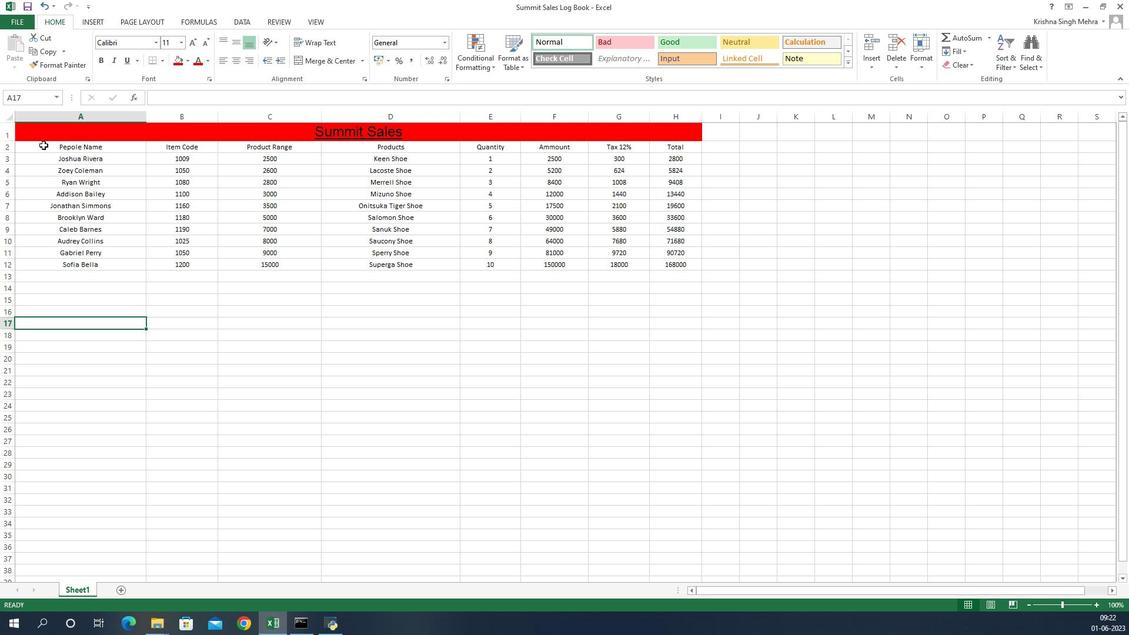 
Action: Mouse moved to (1010, 61)
Screenshot: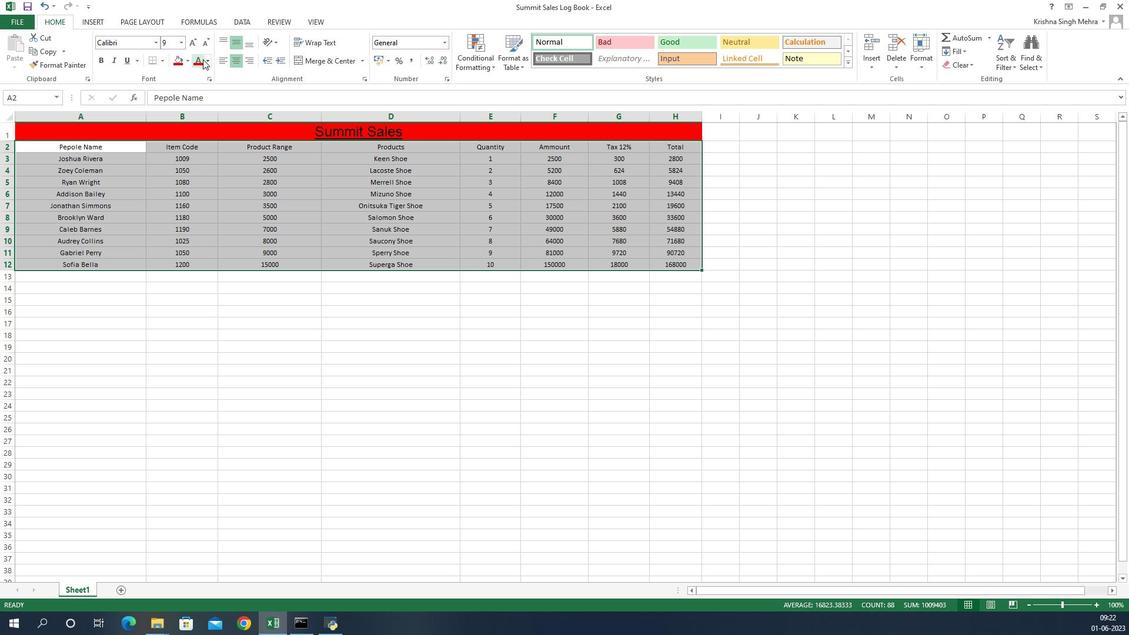 
Action: Mouse pressed left at (1010, 61)
Screenshot: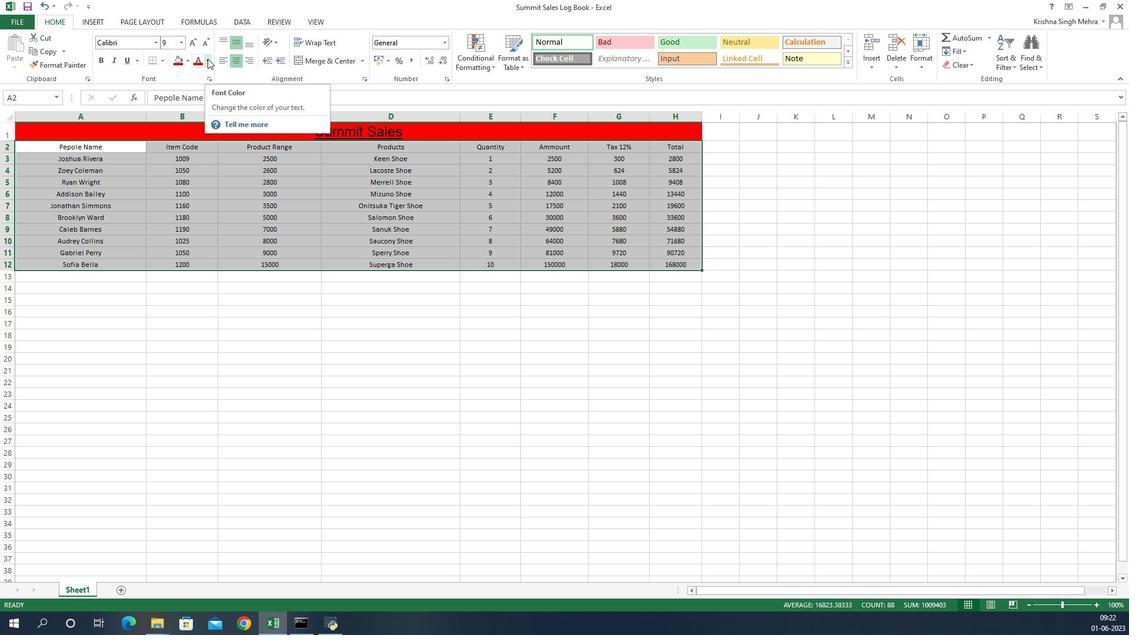 
Action: Mouse moved to (1009, 104)
Screenshot: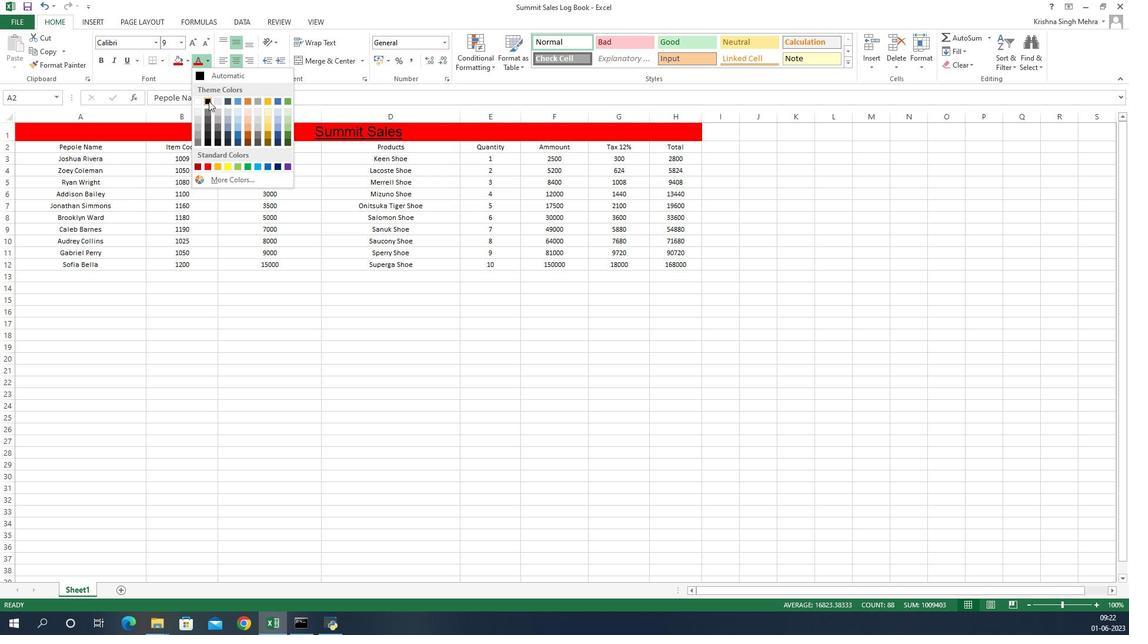 
Action: Mouse pressed left at (1009, 104)
Screenshot: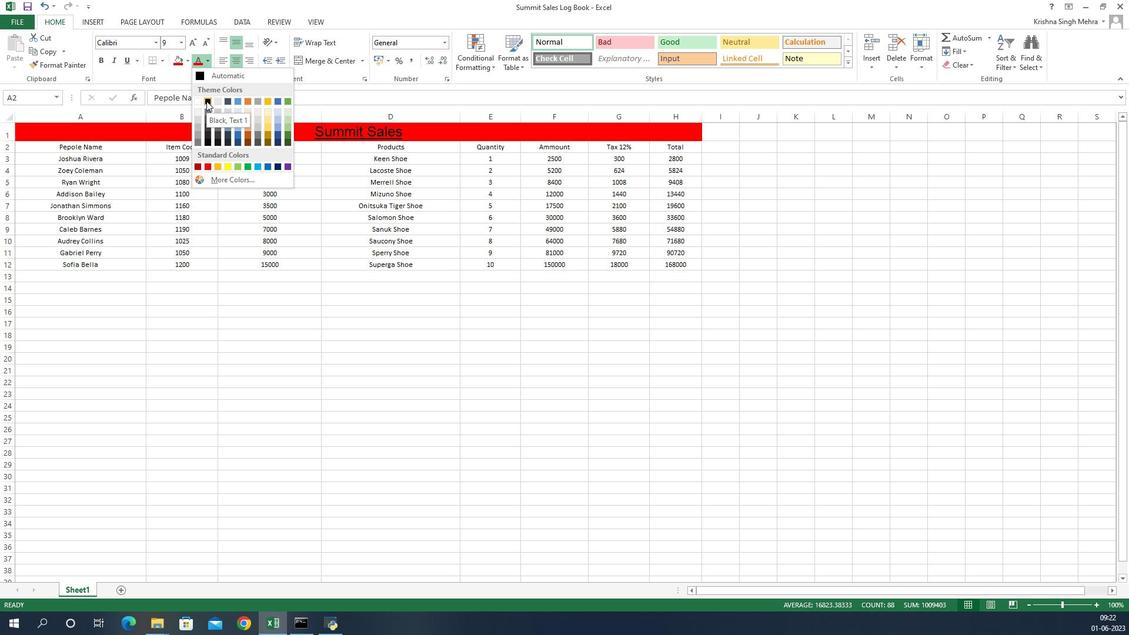 
Action: Mouse moved to (965, 65)
Screenshot: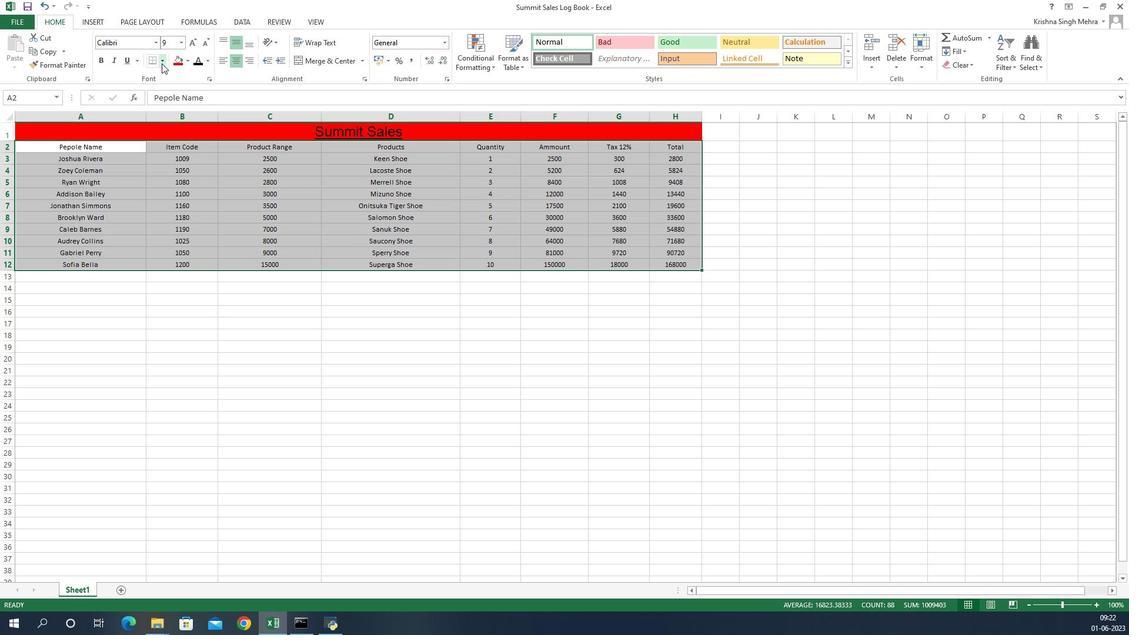
Action: Mouse pressed left at (965, 65)
Screenshot: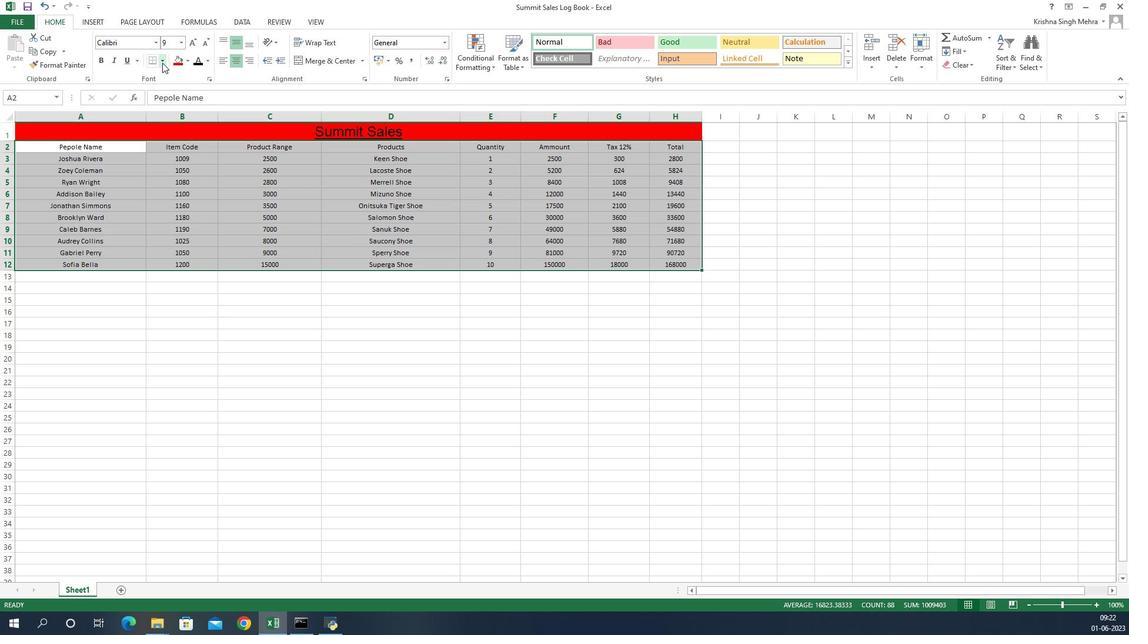 
Action: Mouse moved to (983, 149)
Screenshot: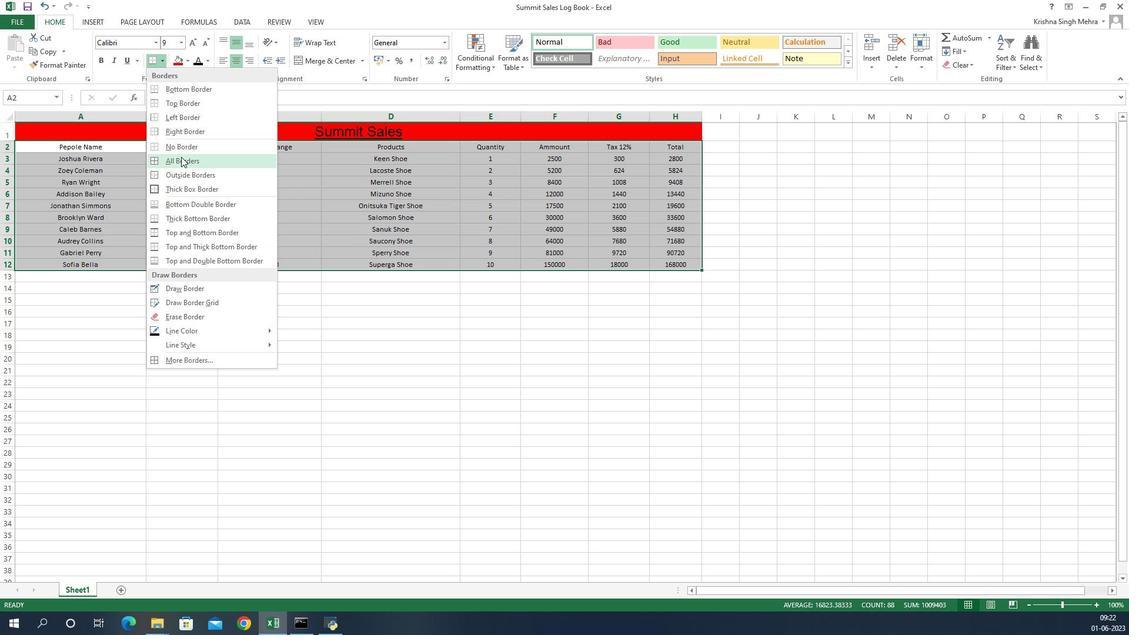 
Action: Mouse pressed left at (983, 149)
Screenshot: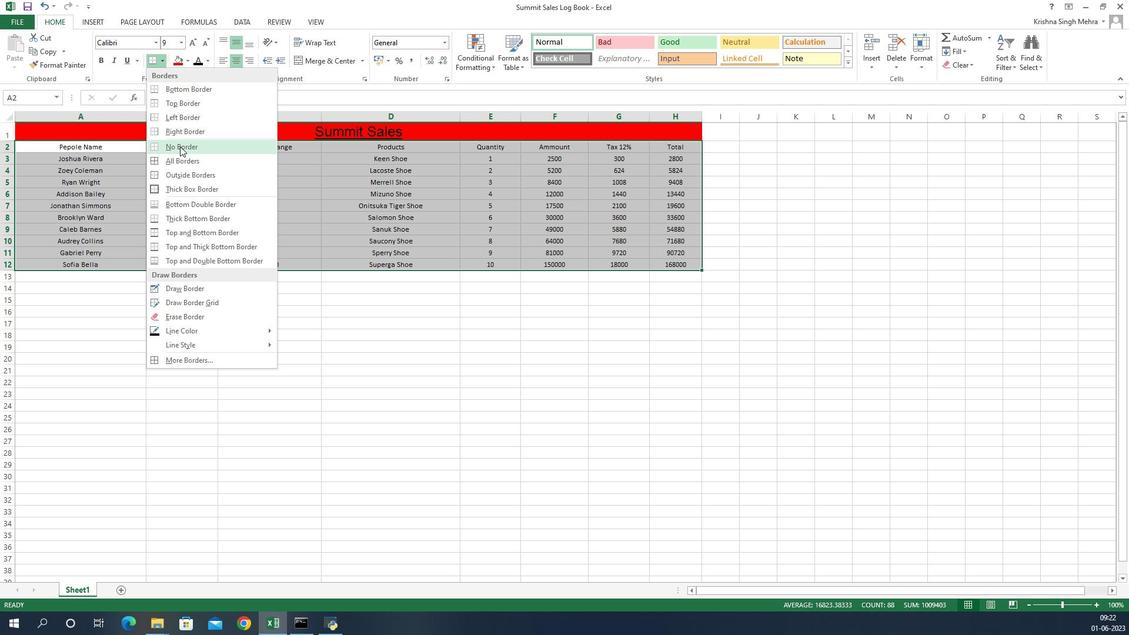 
Action: Mouse moved to (1079, 313)
Screenshot: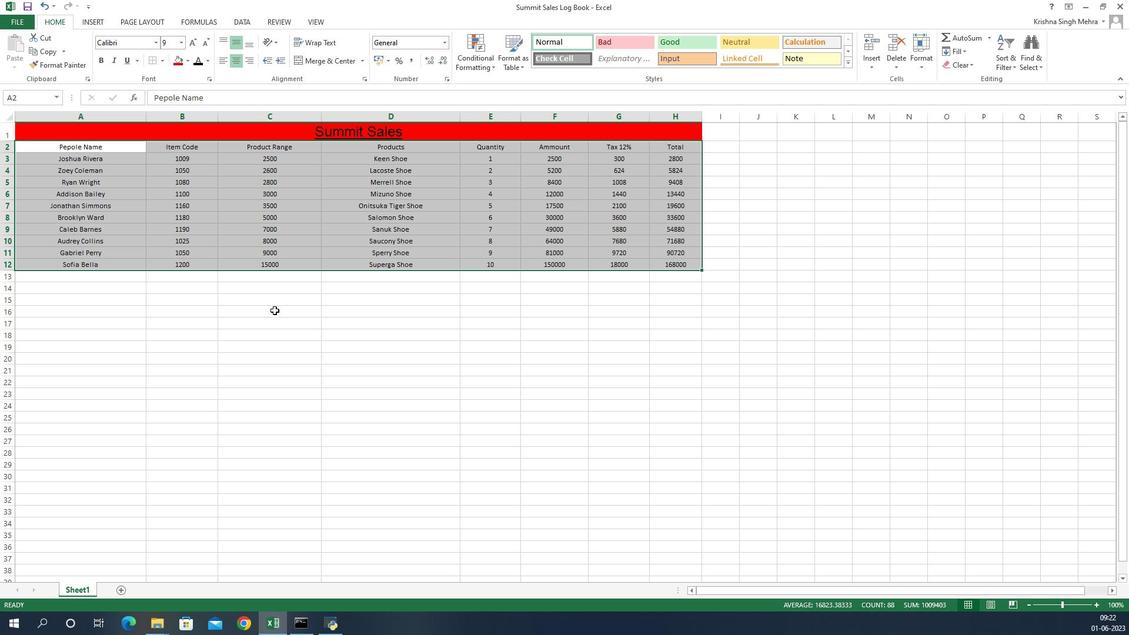 
Action: Mouse pressed left at (1079, 313)
Screenshot: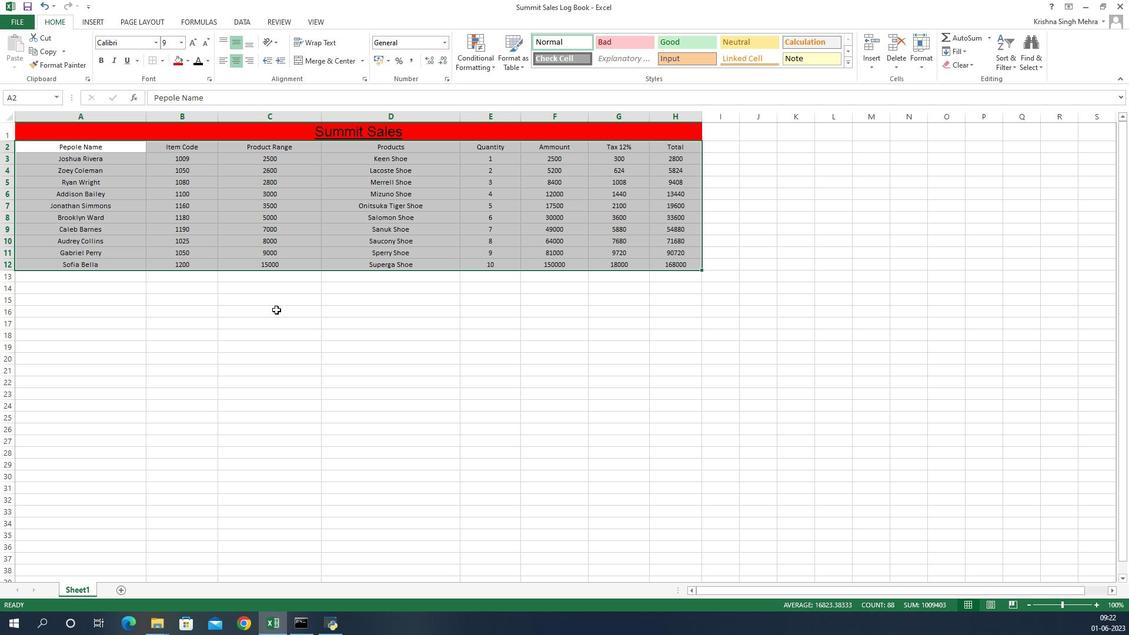 
Action: Key pressed ctrl+S
Screenshot: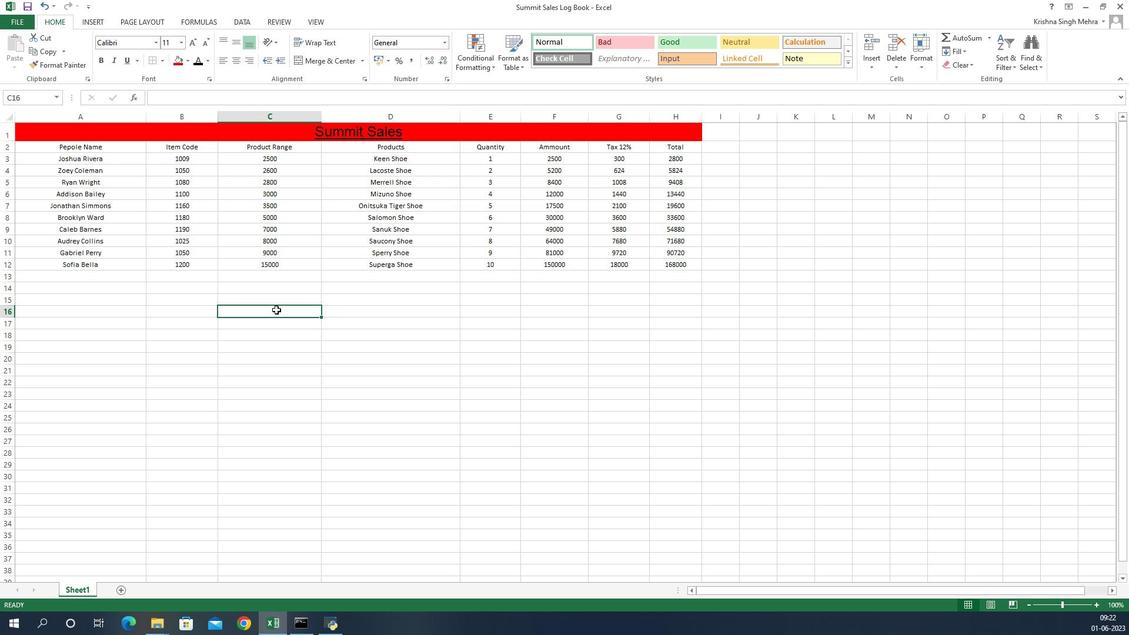 
